 Task: Send an email with the signature Gianna Martinez with the subject Request for a mentee and the message Could you please provide a breakdown of the costs? from softage.2@softage.net to softage.8@softage.net with an attached image file Landscape_photo.jpg and move the email from Sent Items to the folder Wellness
Action: Mouse moved to (511, 383)
Screenshot: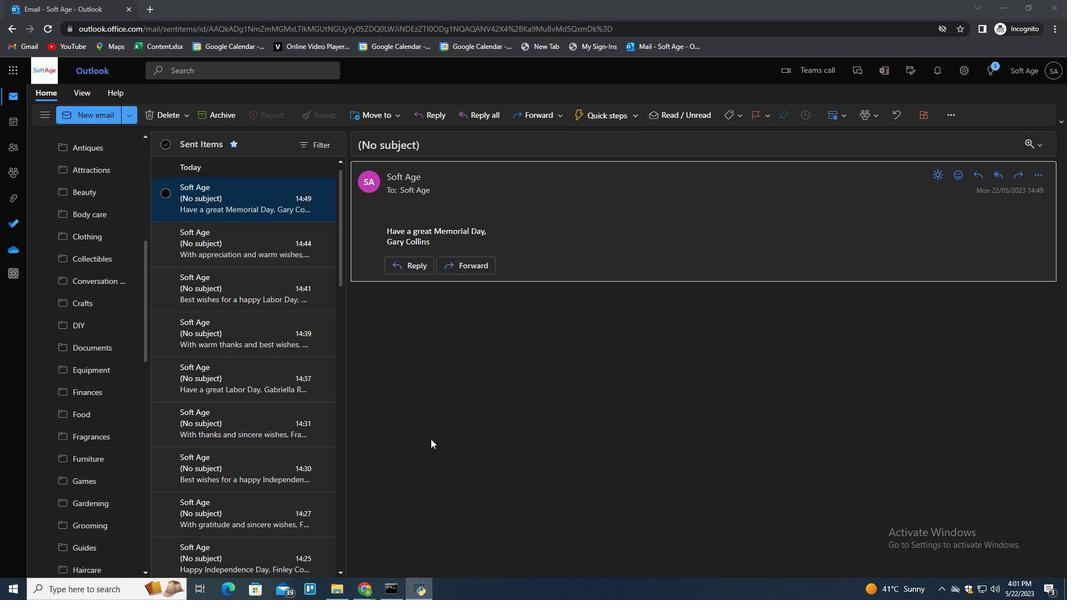 
Action: Mouse pressed left at (511, 383)
Screenshot: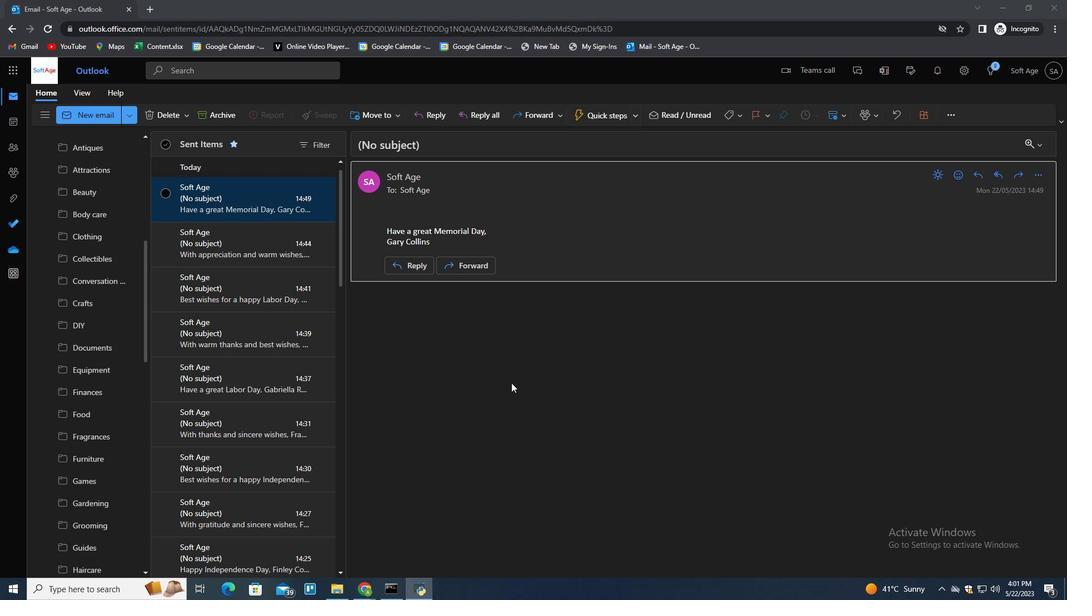 
Action: Key pressed n
Screenshot: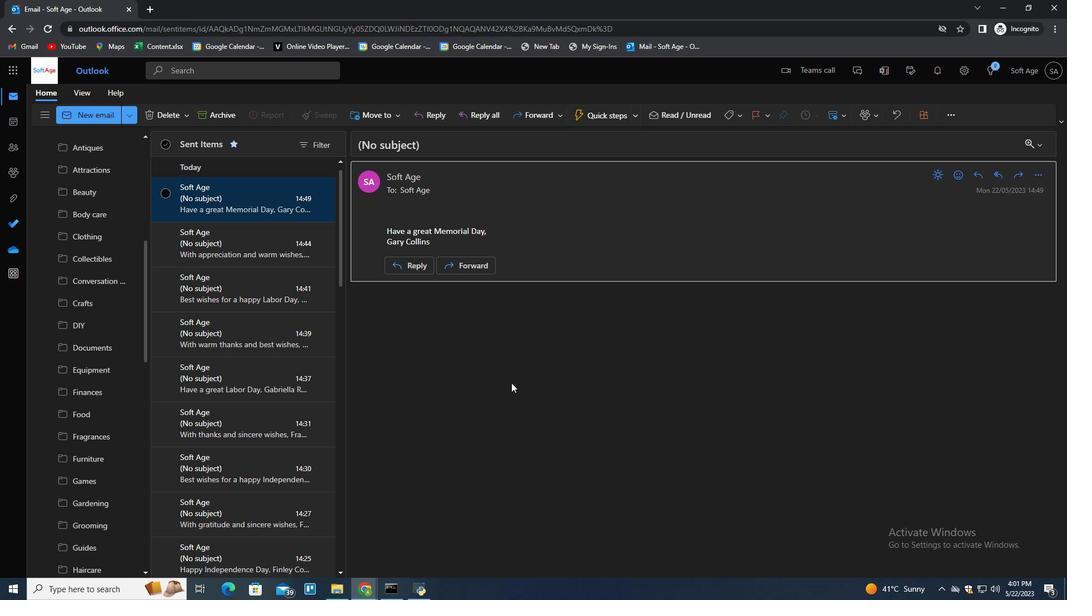 
Action: Mouse moved to (750, 113)
Screenshot: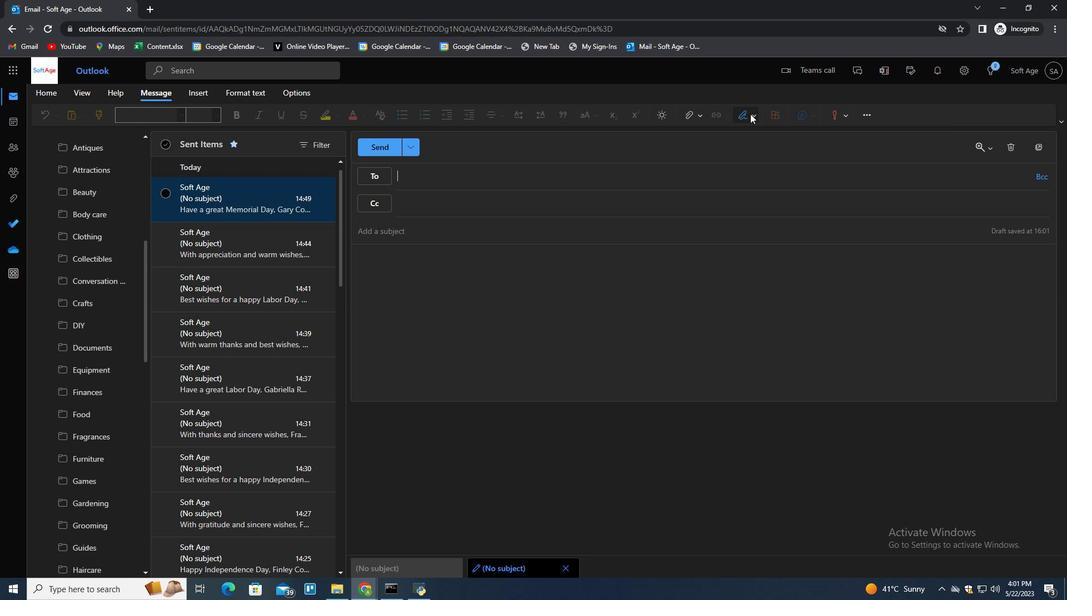 
Action: Mouse pressed left at (750, 113)
Screenshot: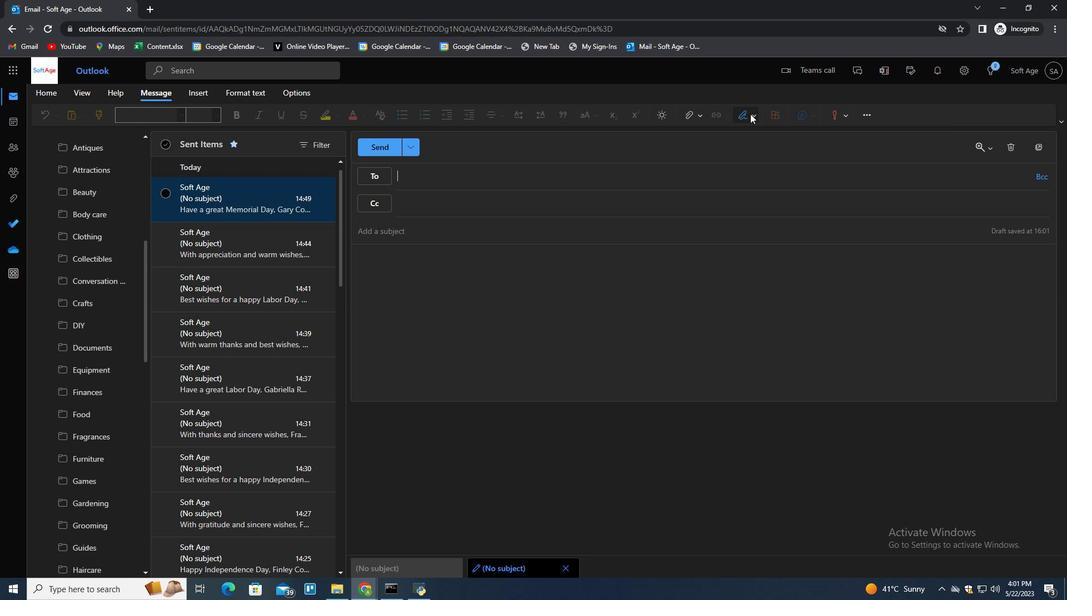 
Action: Mouse moved to (726, 160)
Screenshot: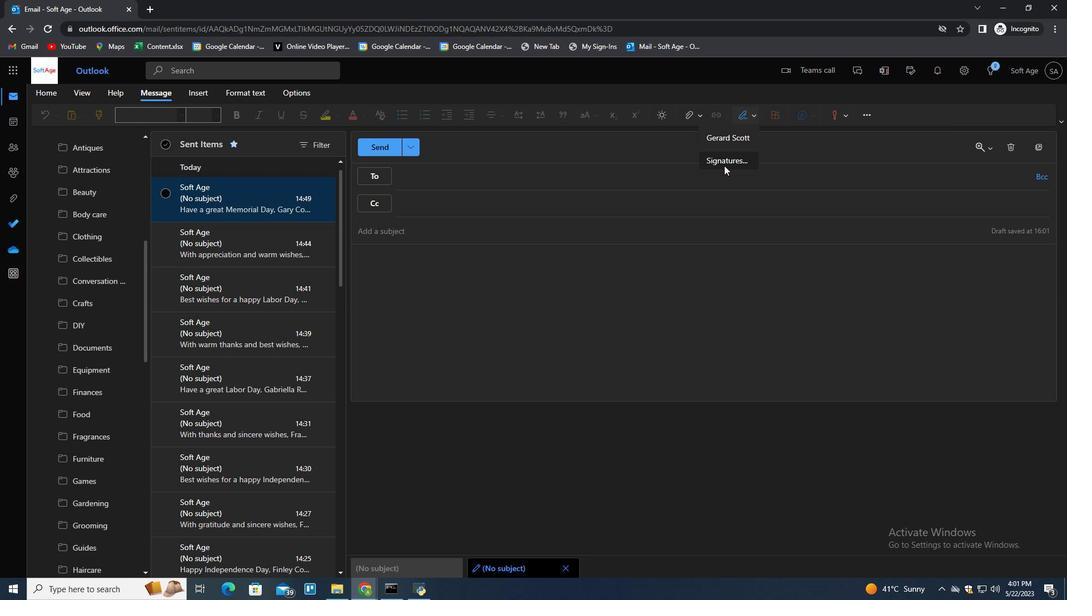 
Action: Mouse pressed left at (726, 160)
Screenshot: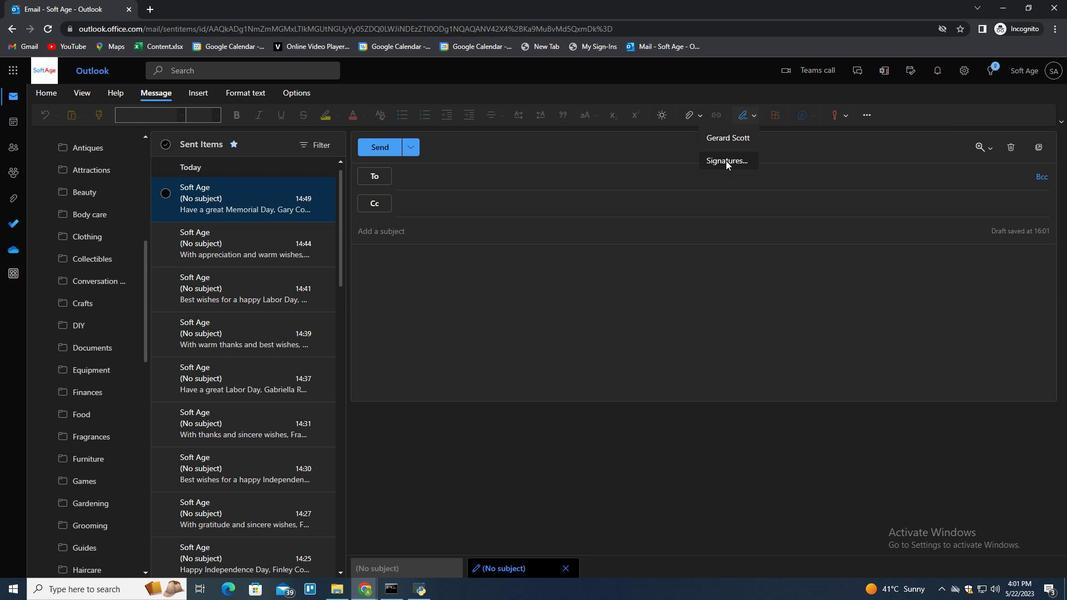 
Action: Mouse moved to (763, 202)
Screenshot: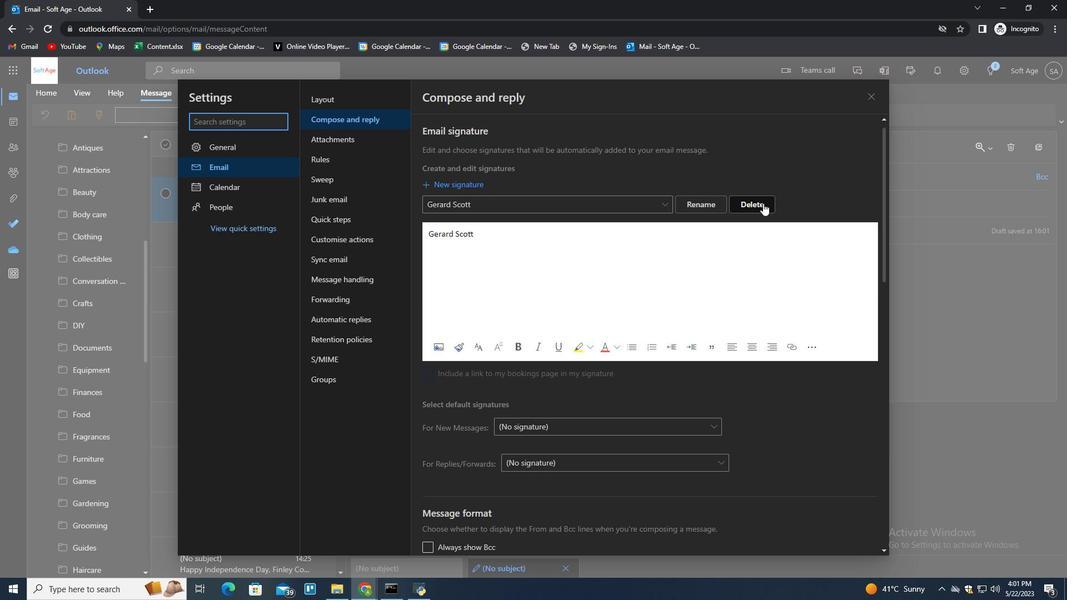 
Action: Mouse pressed left at (763, 202)
Screenshot: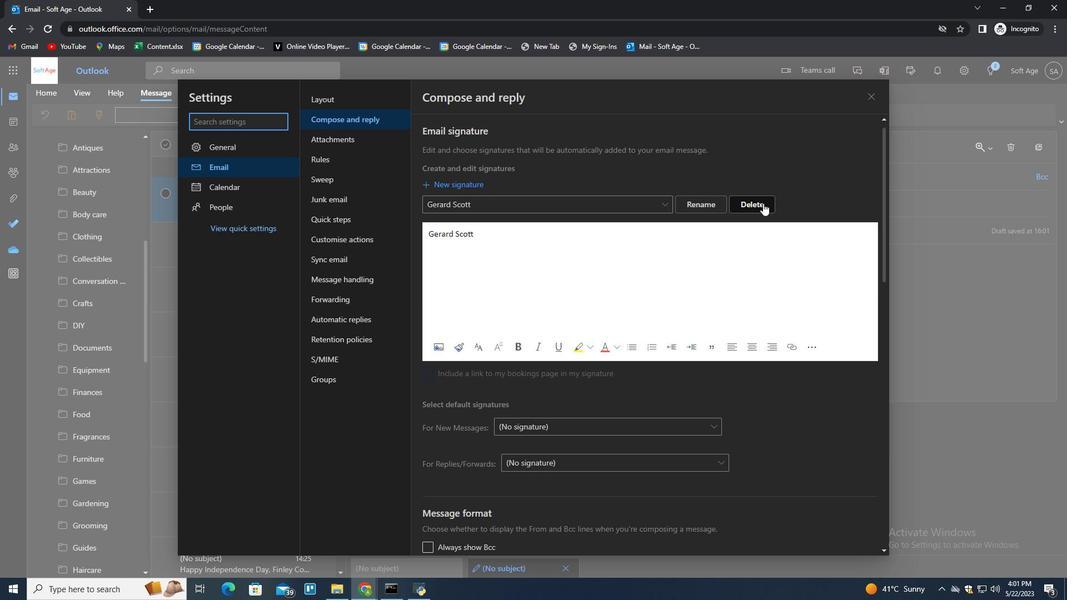 
Action: Mouse pressed left at (763, 202)
Screenshot: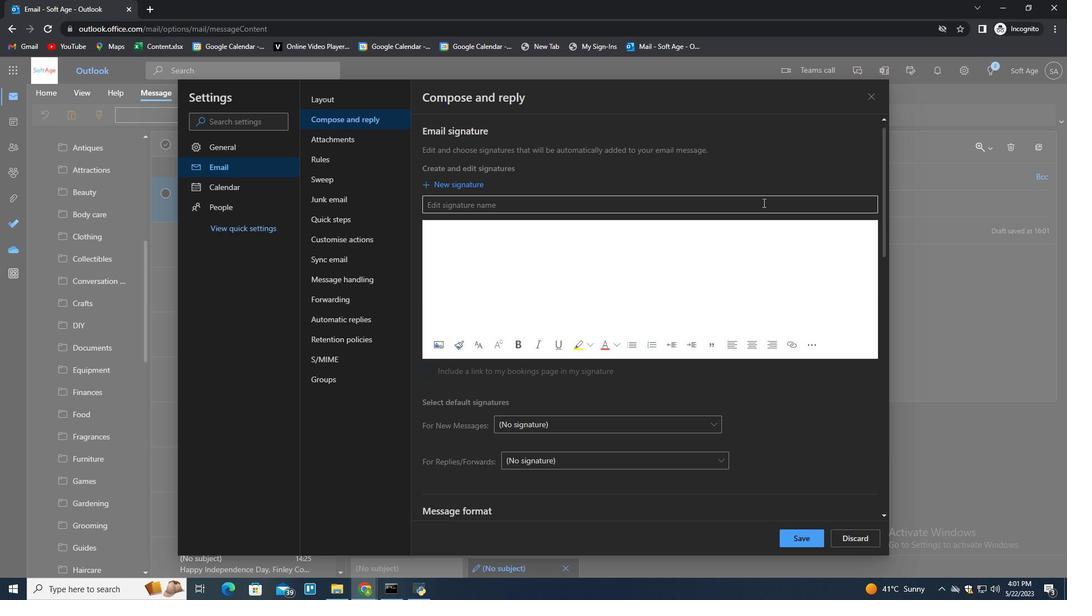 
Action: Key pressed <Key.shift>Gianna<Key.space><Key.shift>Martinez<Key.tab><Key.shift><Key.shift><Key.shift>Gianna<Key.space><Key.shift>Martinez
Screenshot: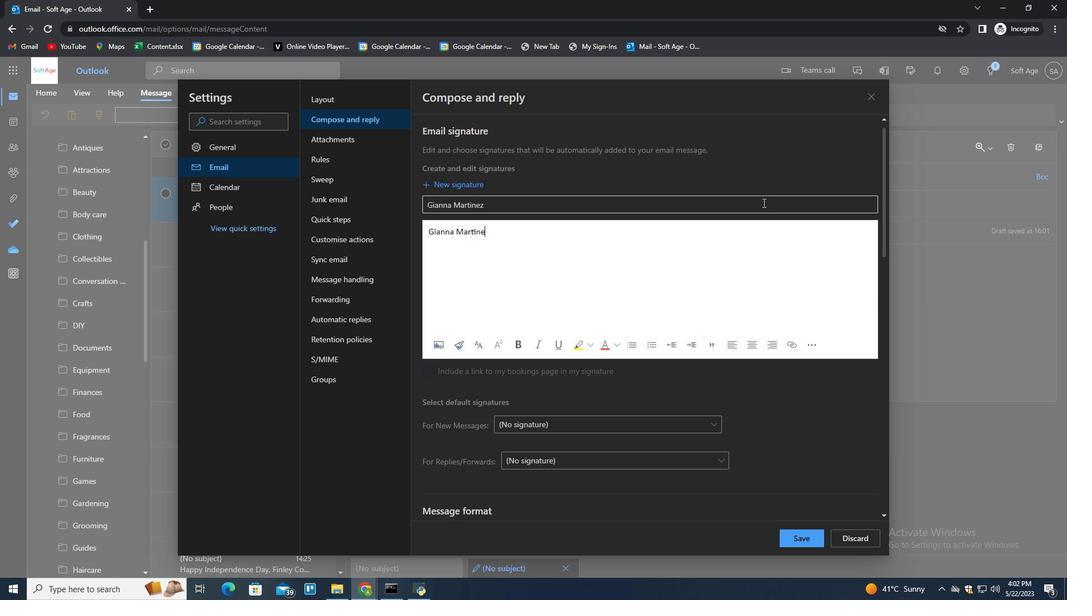 
Action: Mouse moved to (807, 536)
Screenshot: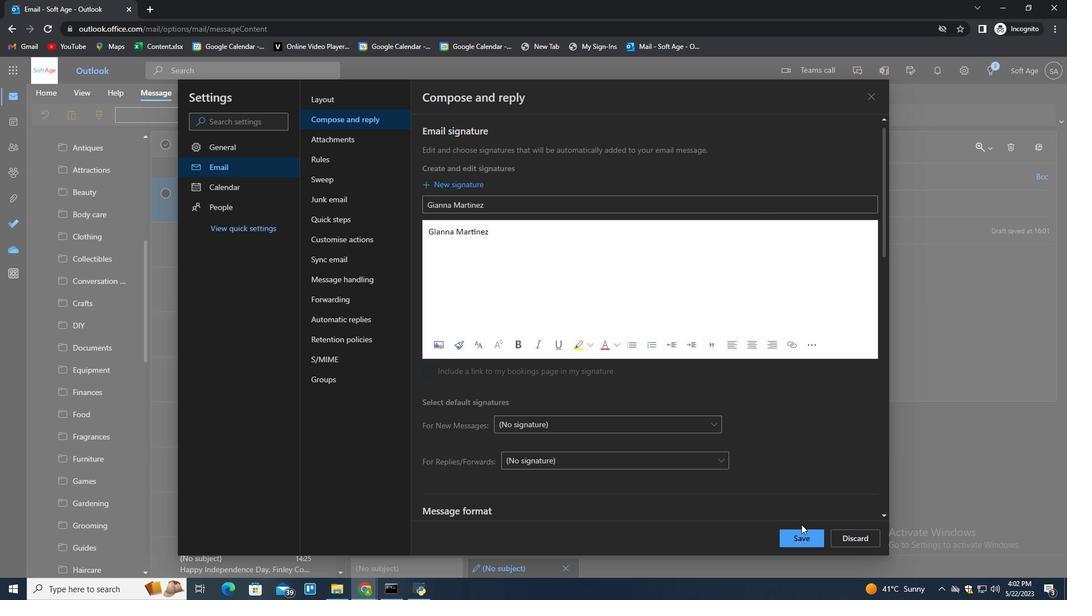 
Action: Mouse pressed left at (807, 536)
Screenshot: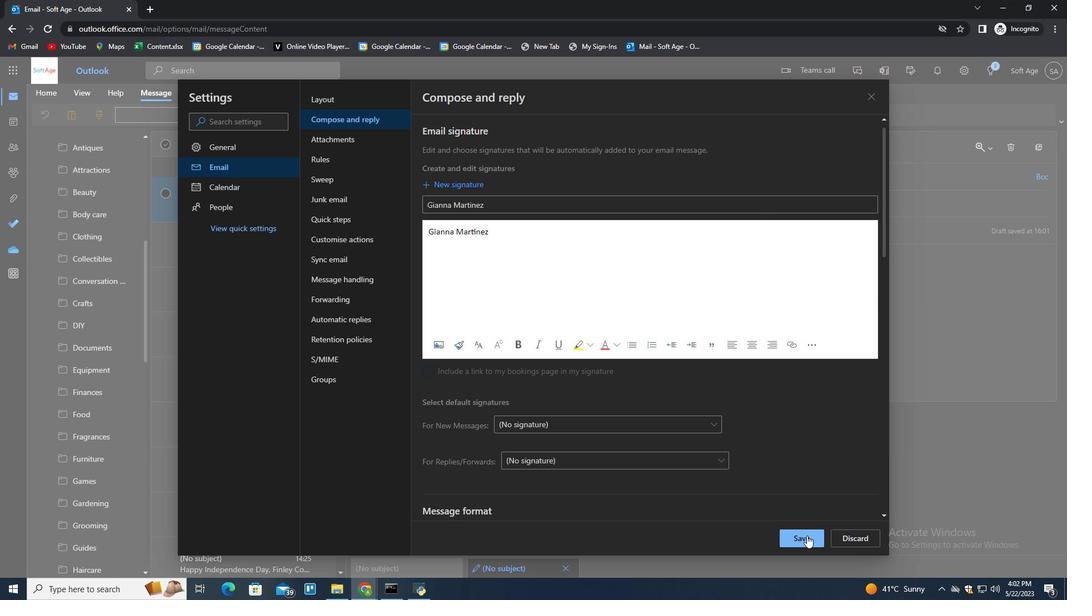
Action: Mouse moved to (995, 301)
Screenshot: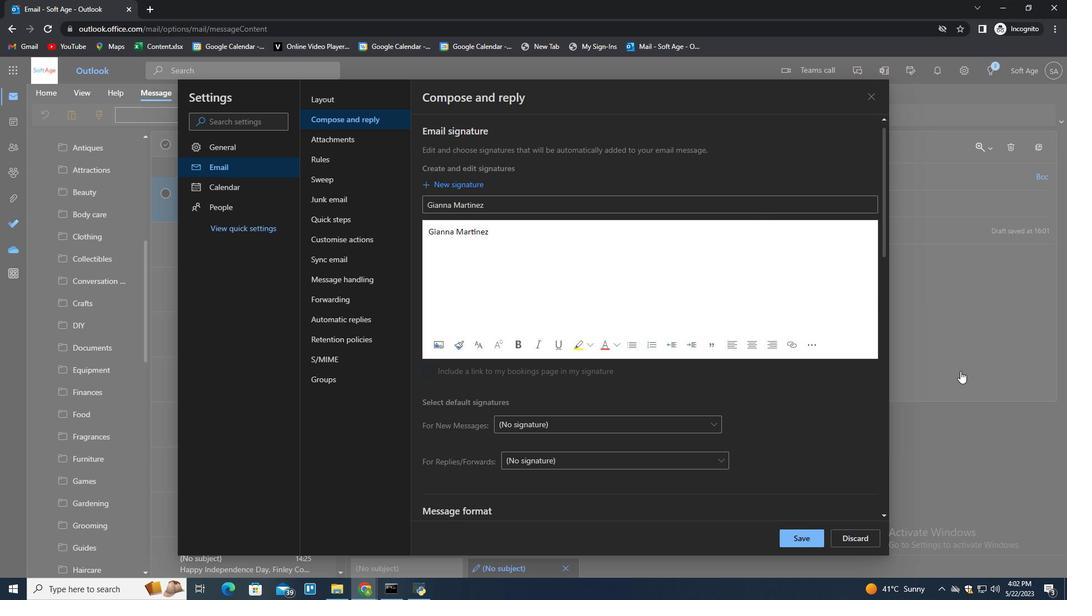 
Action: Mouse pressed left at (995, 301)
Screenshot: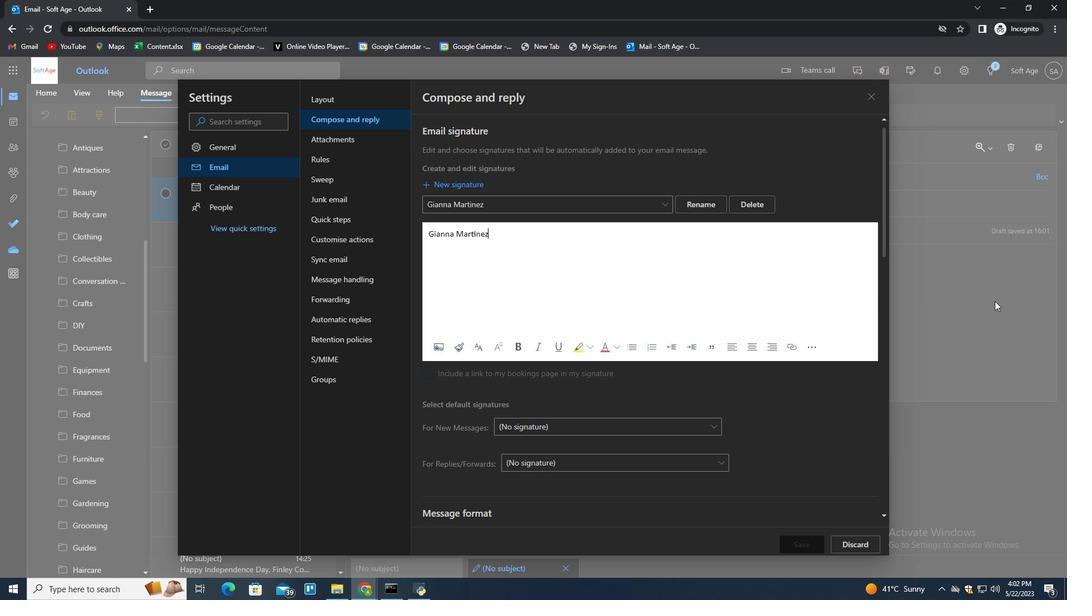 
Action: Mouse moved to (748, 119)
Screenshot: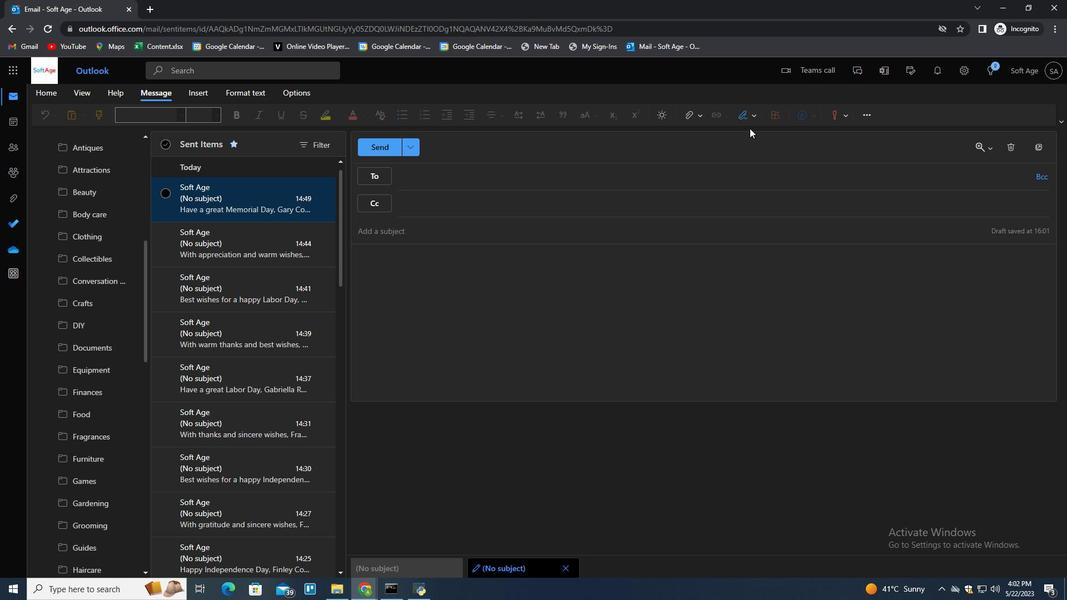 
Action: Mouse pressed left at (748, 119)
Screenshot: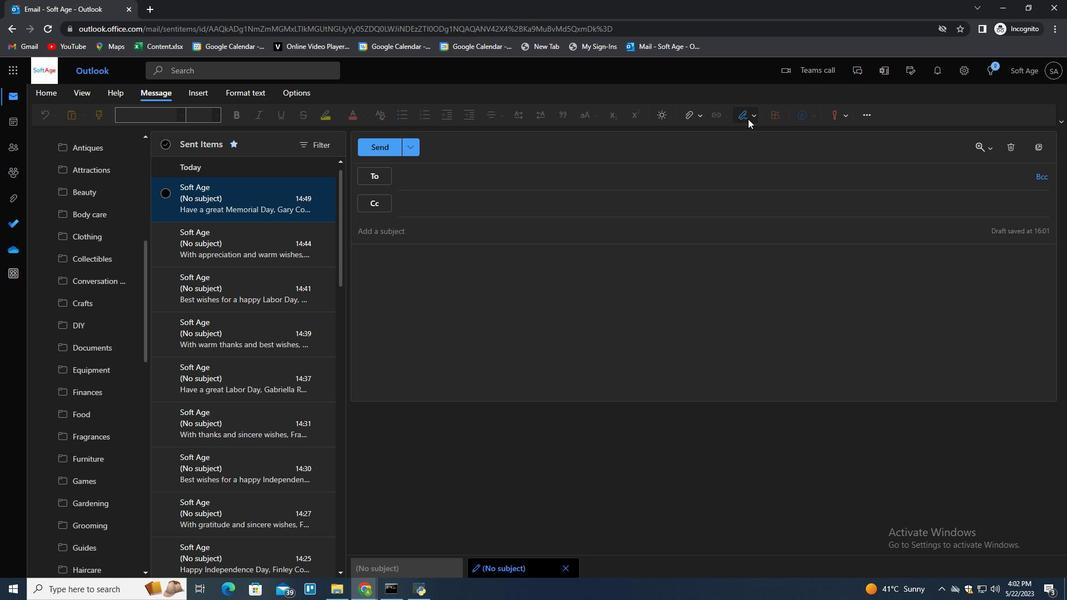 
Action: Mouse moved to (732, 137)
Screenshot: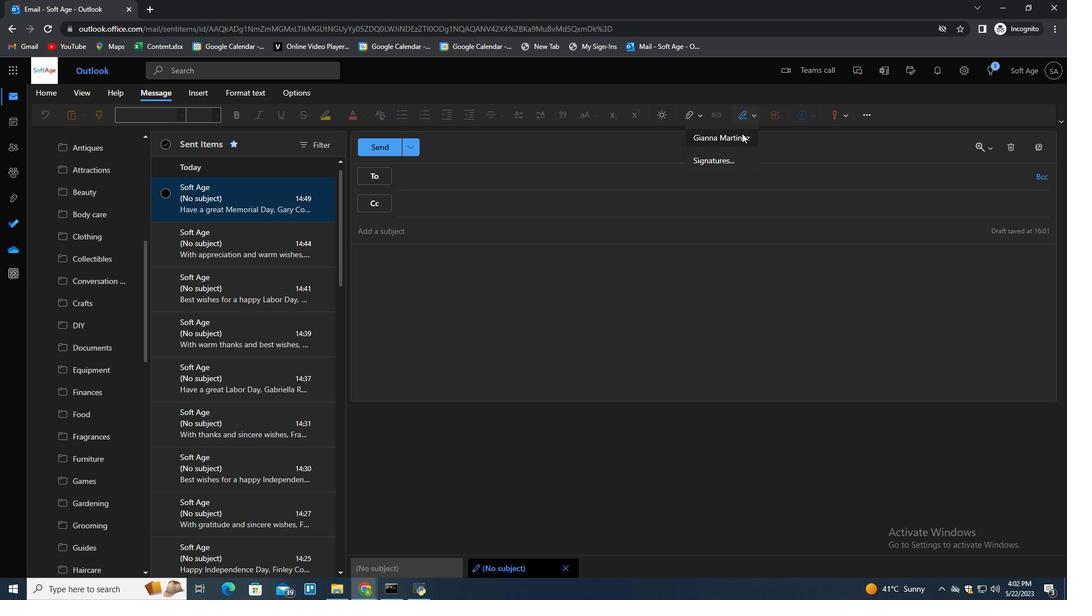 
Action: Mouse pressed left at (732, 137)
Screenshot: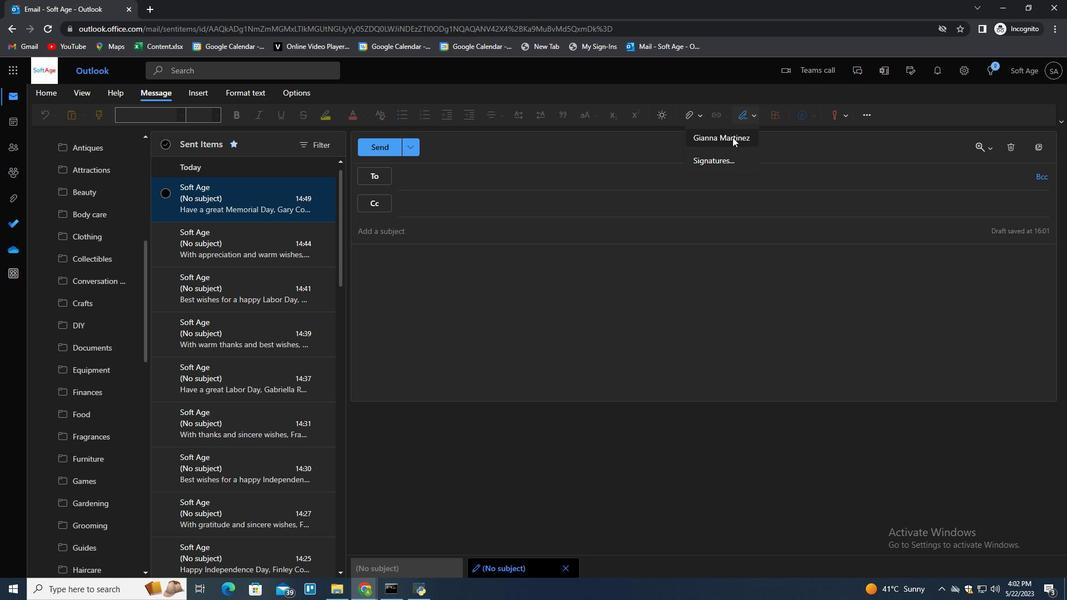 
Action: Mouse moved to (420, 226)
Screenshot: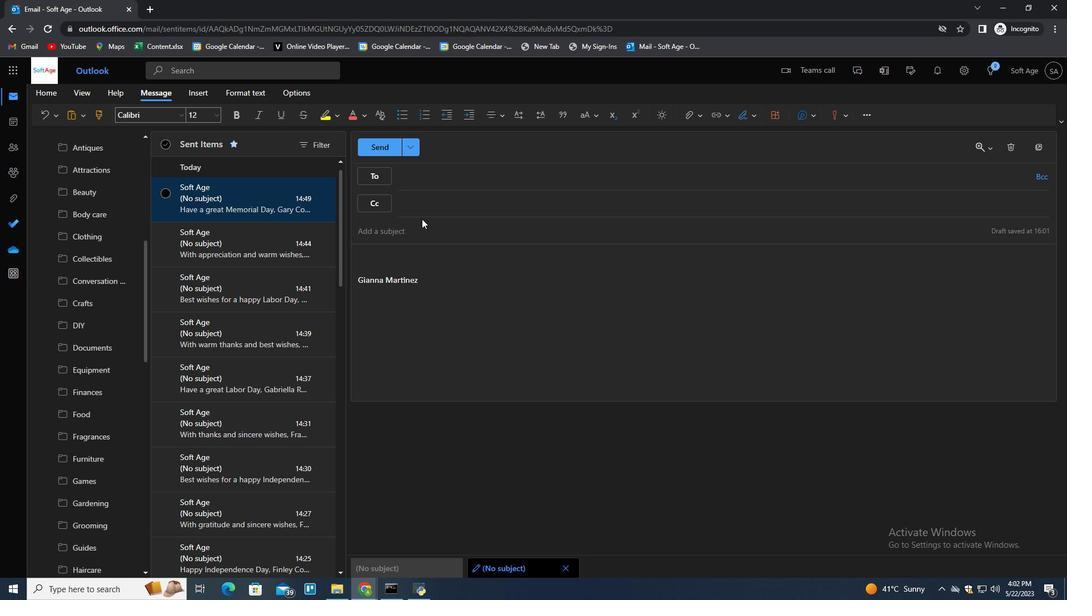 
Action: Mouse pressed left at (420, 226)
Screenshot: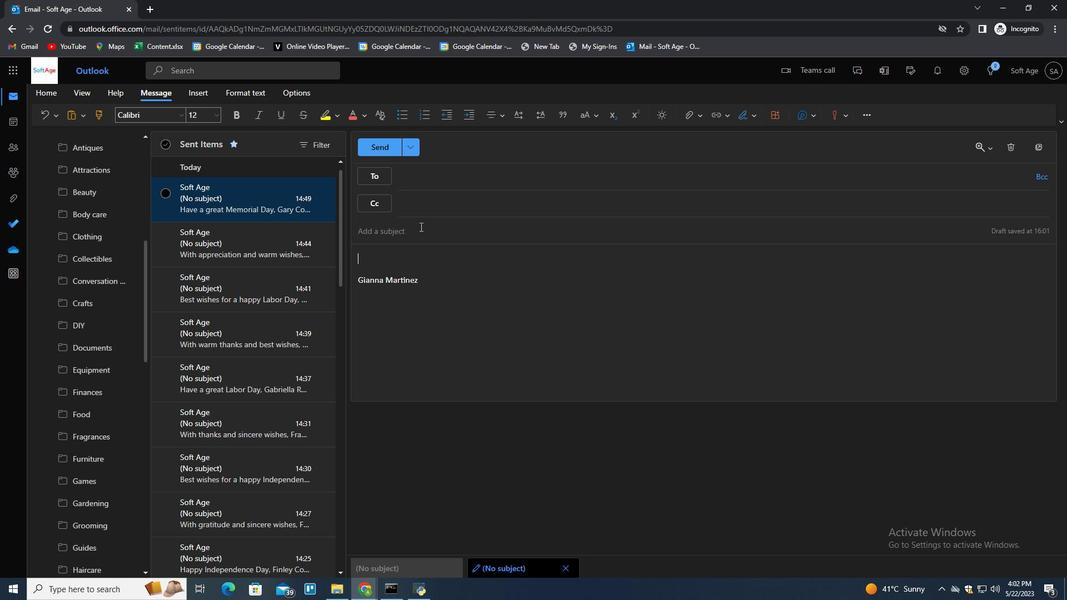 
Action: Key pressed <Key.shift>Request<Key.space>for<Key.space>a<Key.space>mentee<Key.space>and<Key.space>t<Key.backspace><Key.backspace><Key.backspace><Key.backspace><Key.backspace><Key.backspace><Key.tab><Key.shift>Could<Key.space>you<Key.space>please<Key.space>provid<Key.space>e<Key.backspace><Key.backspace>e<Key.space>abr<Key.backspace><Key.backspace><Key.space>breakdown<Key.space>of<Key.space>the<Key.space>costs<Key.shift>><Key.backspace><Key.shift>?
Screenshot: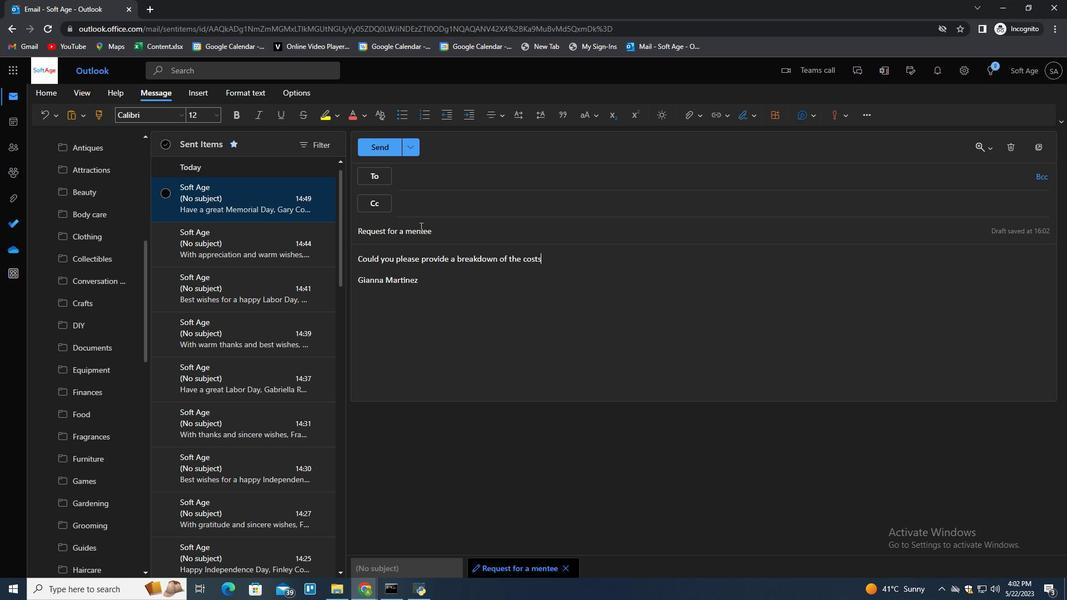 
Action: Mouse moved to (413, 179)
Screenshot: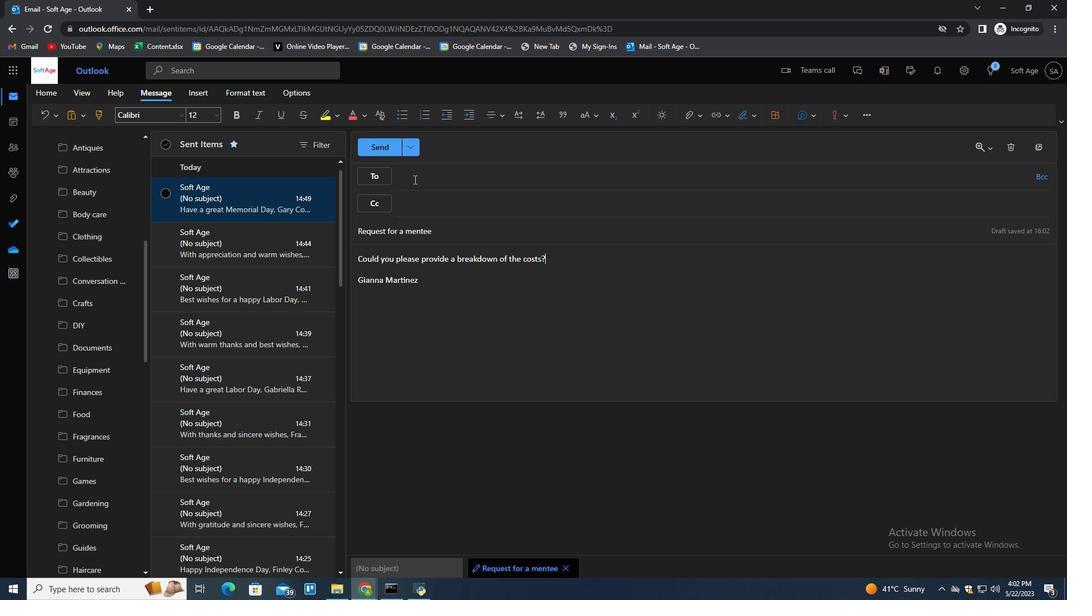 
Action: Mouse pressed left at (413, 179)
Screenshot: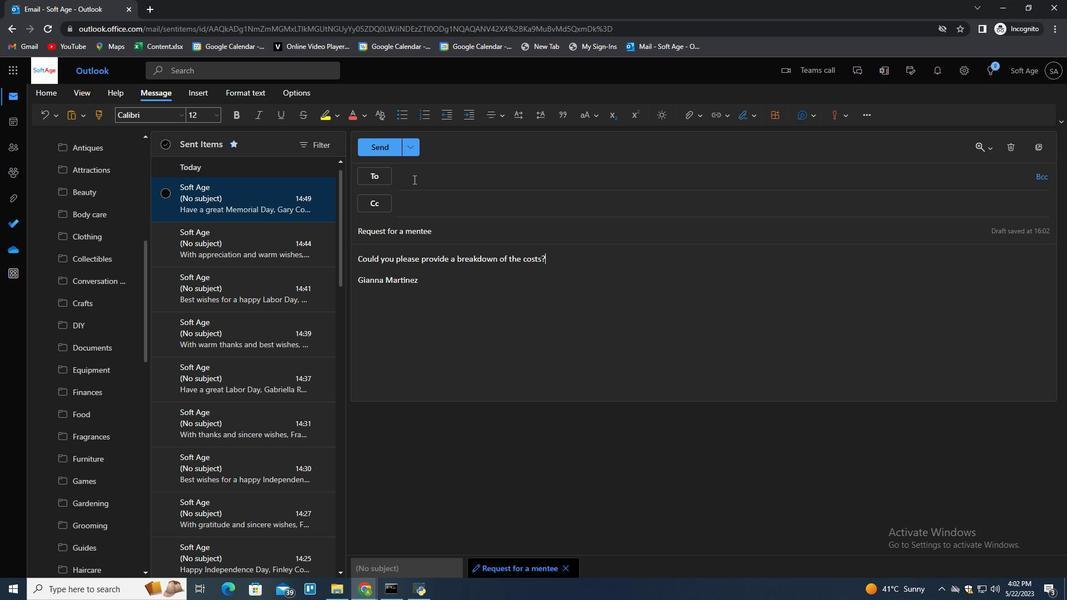 
Action: Key pressed softage.8<Key.shift>@softage.net<Key.enter>
Screenshot: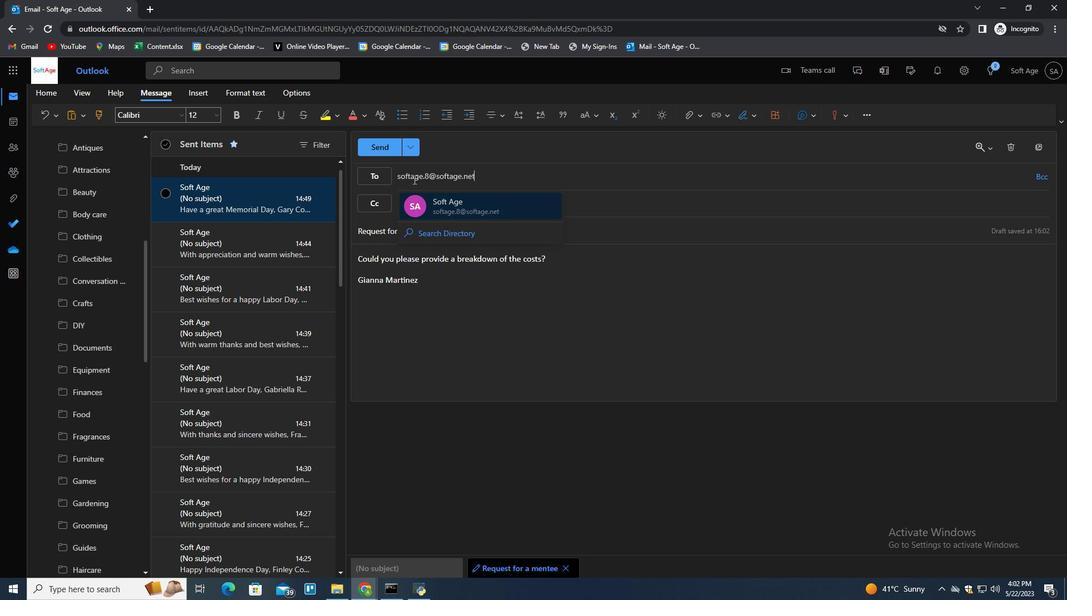 
Action: Mouse moved to (702, 111)
Screenshot: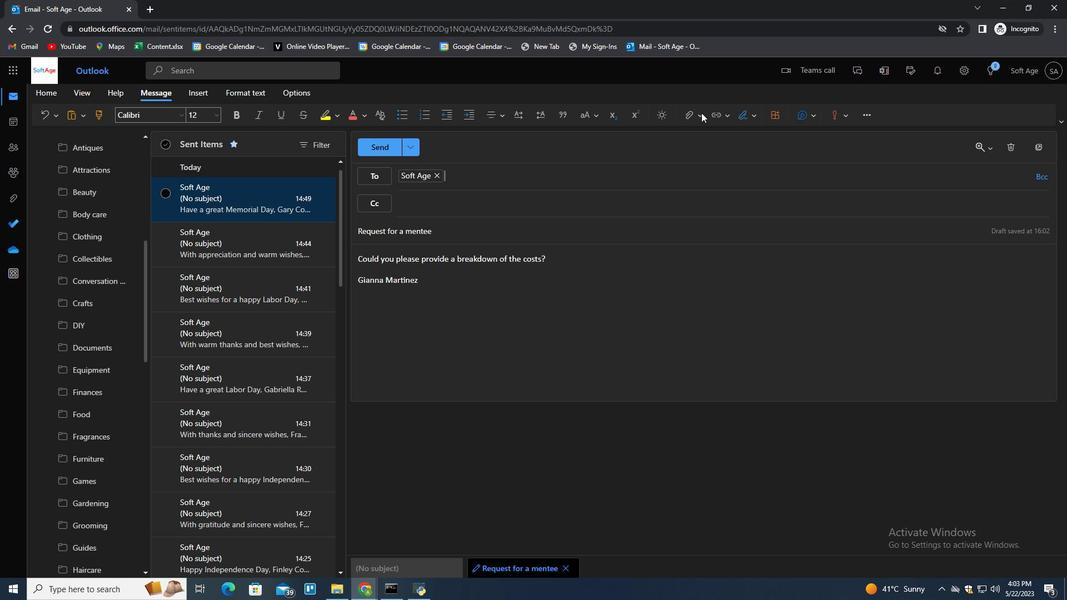 
Action: Mouse pressed left at (702, 111)
Screenshot: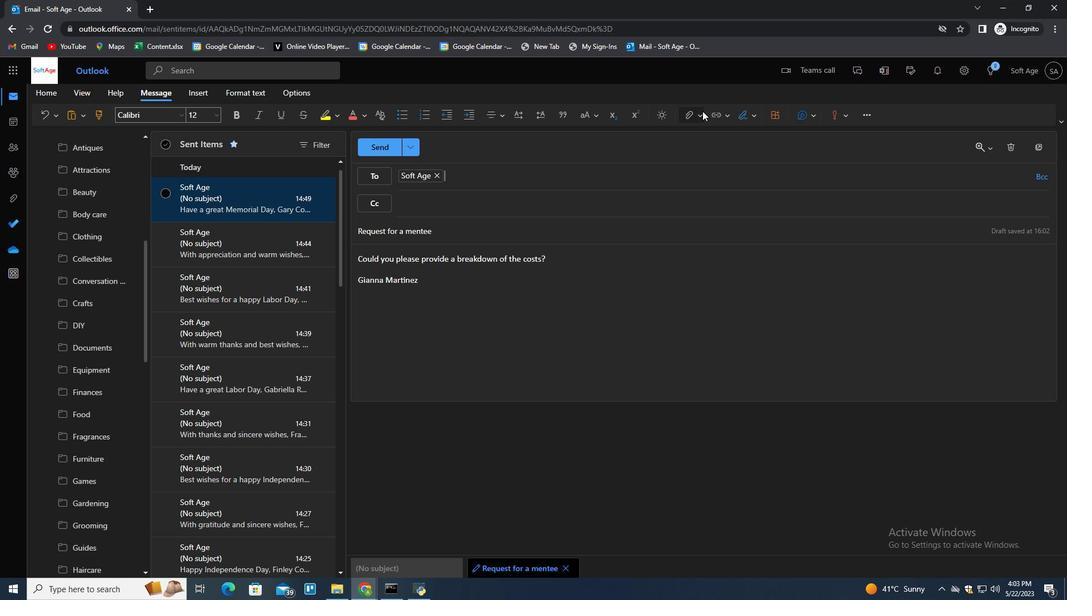 
Action: Mouse moved to (628, 142)
Screenshot: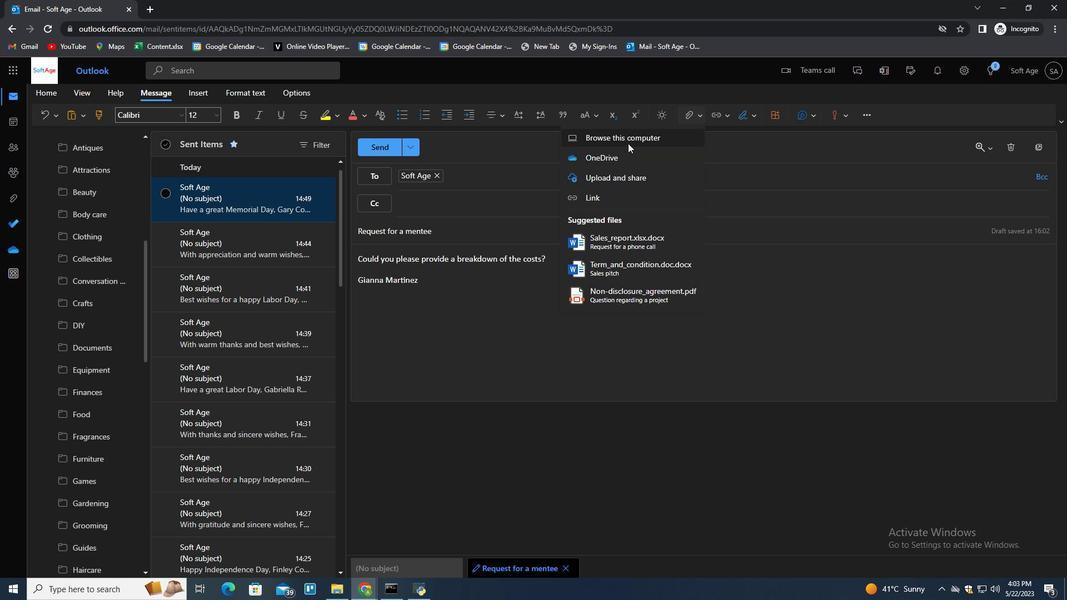 
Action: Mouse pressed left at (628, 142)
Screenshot: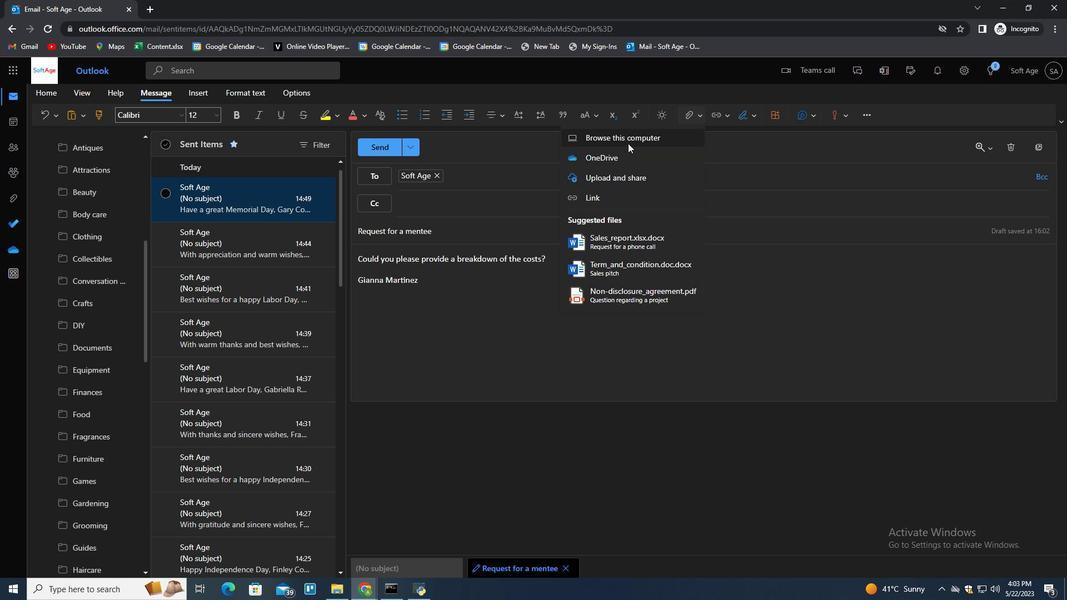 
Action: Mouse moved to (237, 184)
Screenshot: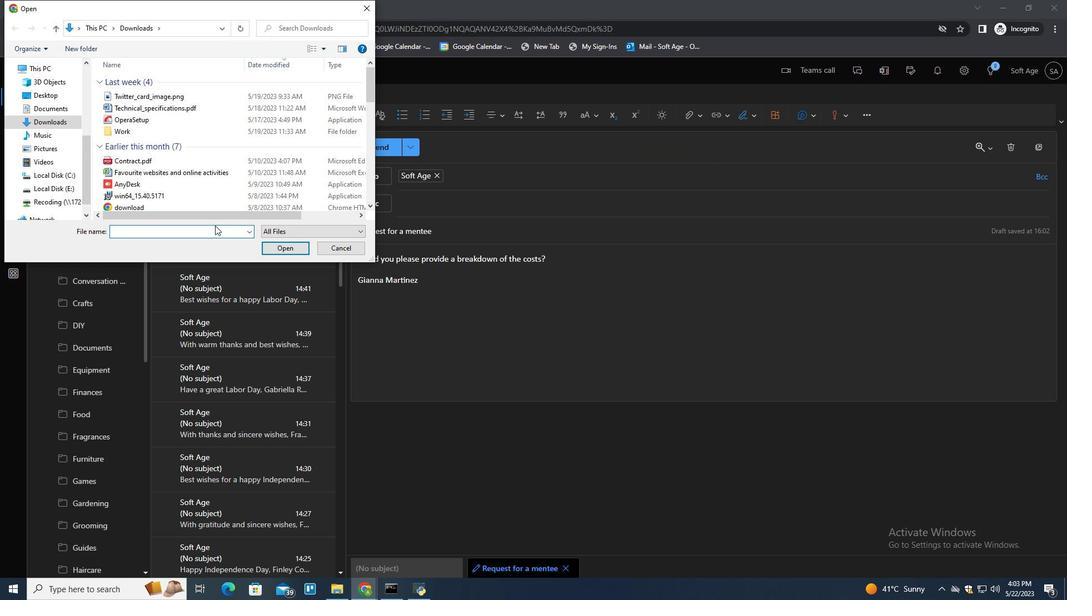 
Action: Mouse scrolled (237, 183) with delta (0, 0)
Screenshot: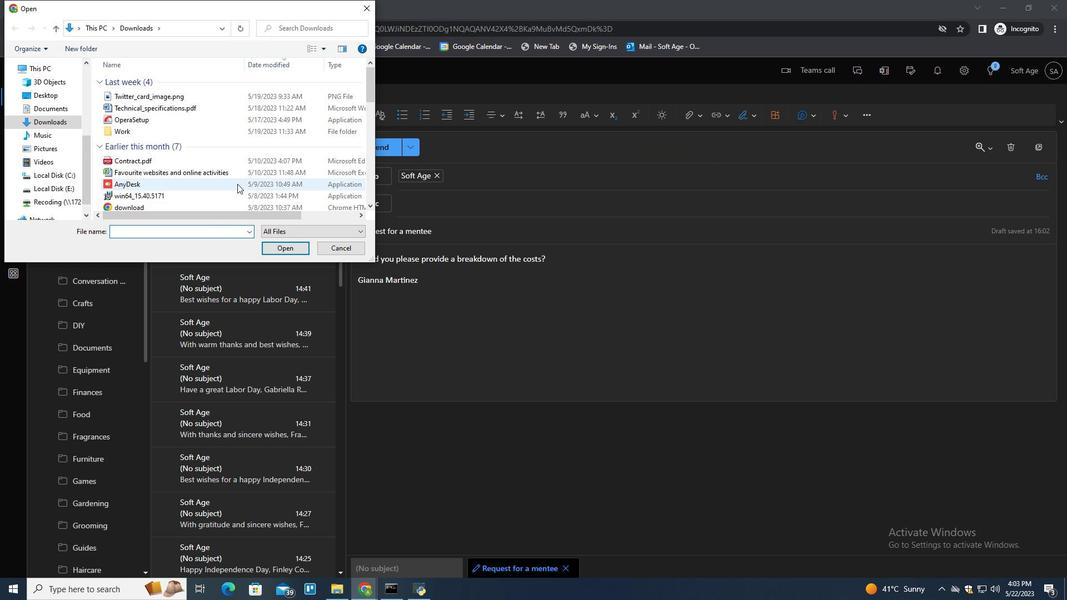 
Action: Mouse scrolled (237, 183) with delta (0, 0)
Screenshot: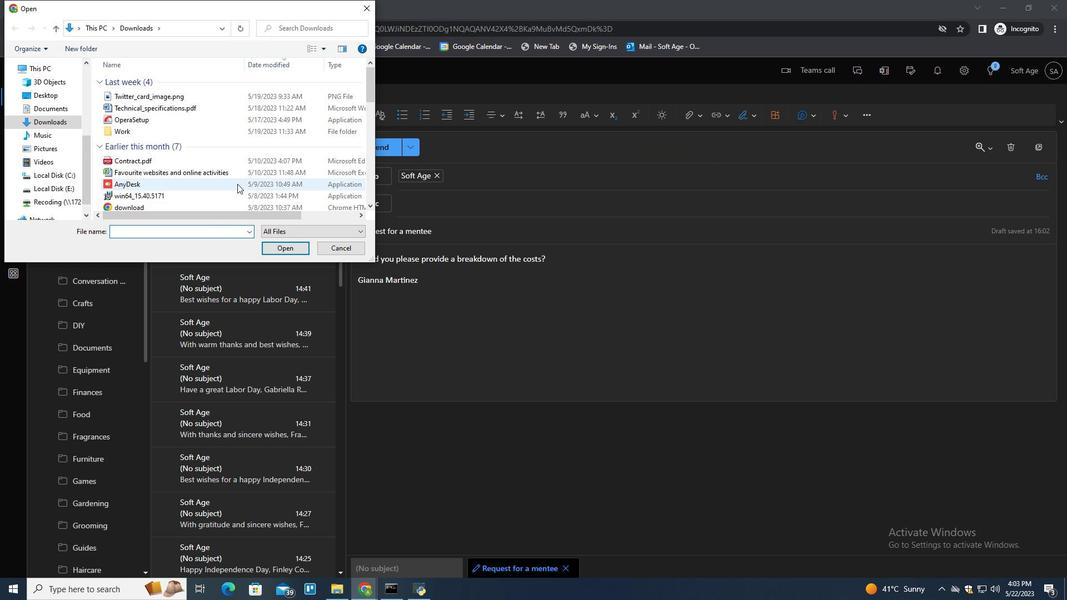 
Action: Mouse scrolled (237, 183) with delta (0, 0)
Screenshot: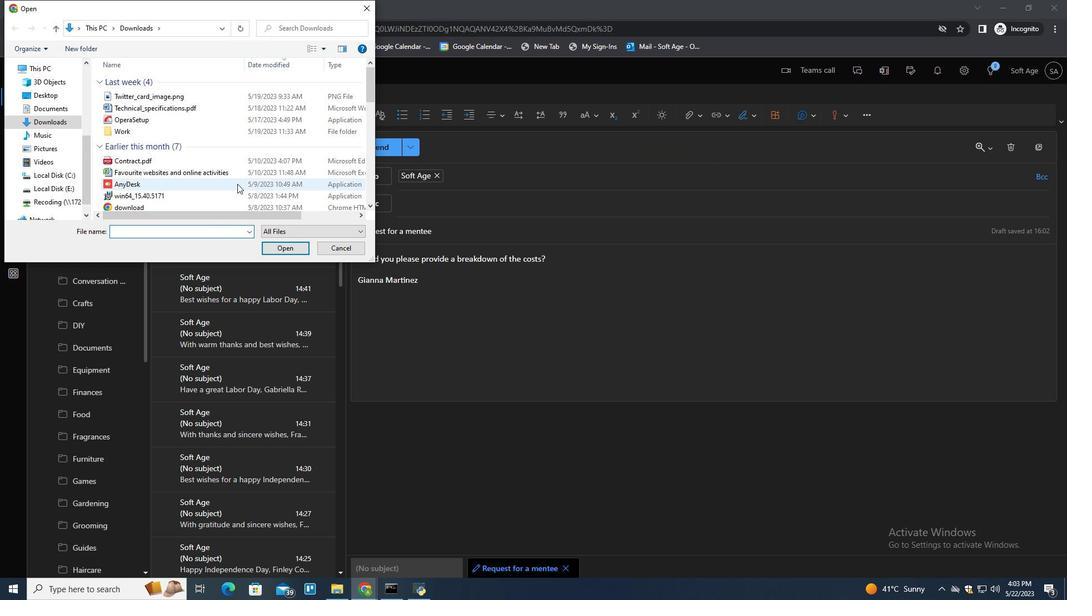 
Action: Mouse scrolled (237, 183) with delta (0, 0)
Screenshot: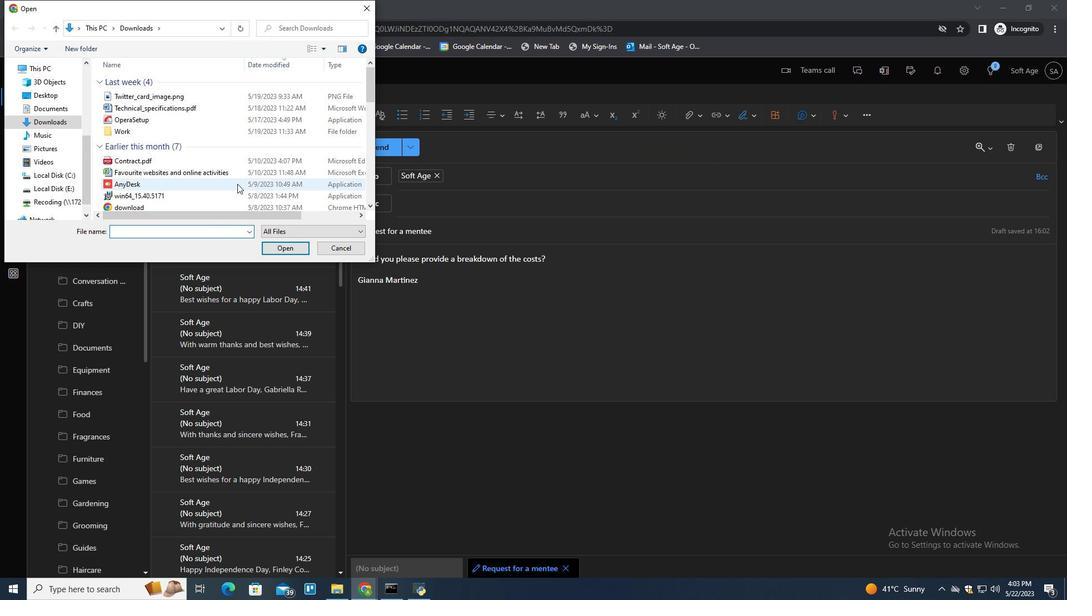 
Action: Mouse scrolled (237, 183) with delta (0, 0)
Screenshot: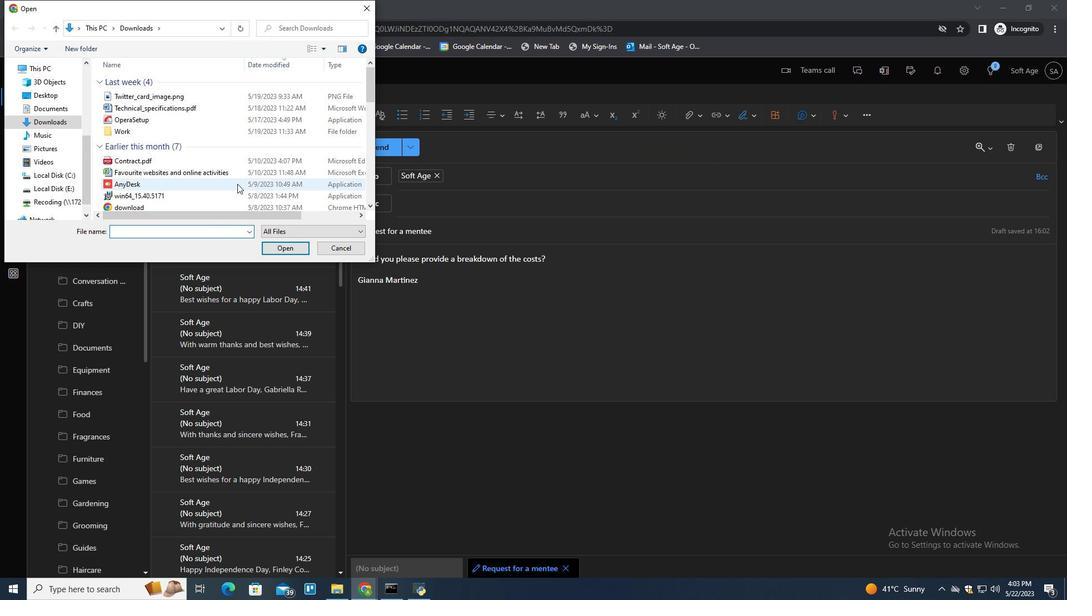 
Action: Mouse scrolled (237, 183) with delta (0, 0)
Screenshot: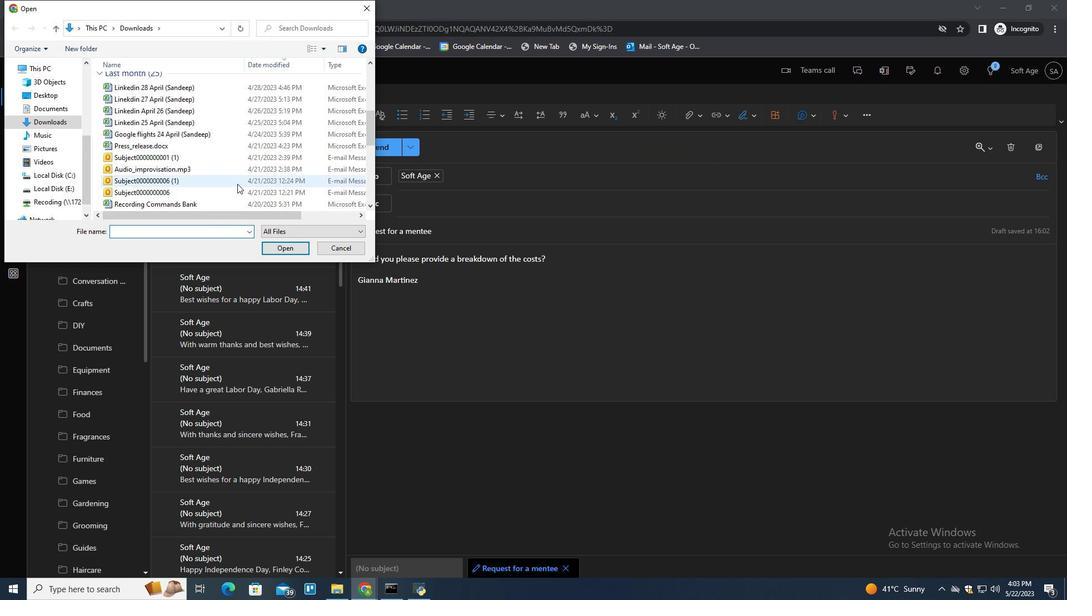 
Action: Mouse scrolled (237, 183) with delta (0, 0)
Screenshot: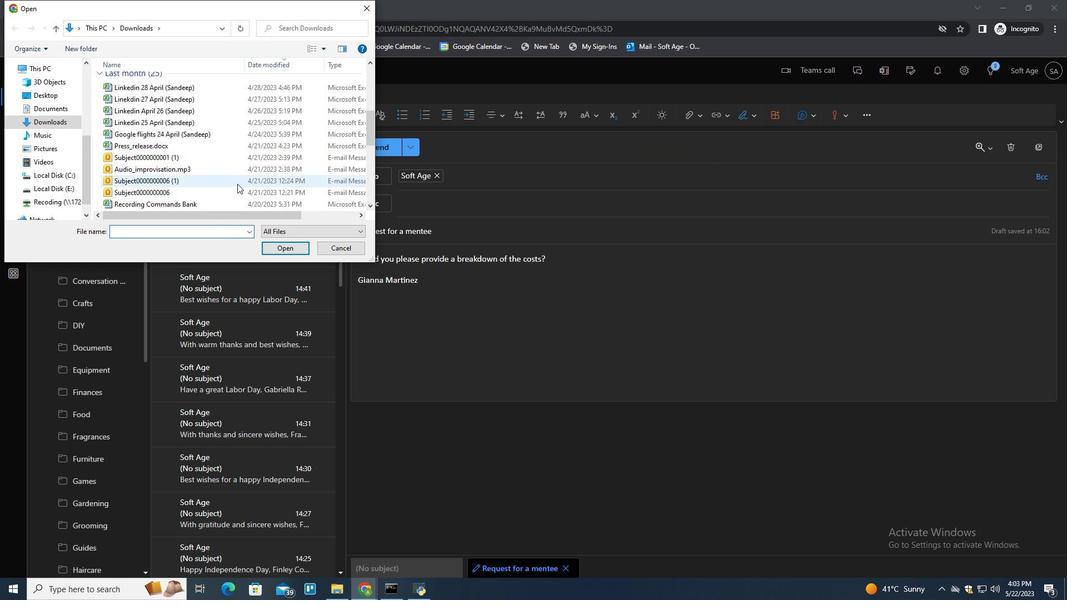 
Action: Mouse scrolled (237, 183) with delta (0, 0)
Screenshot: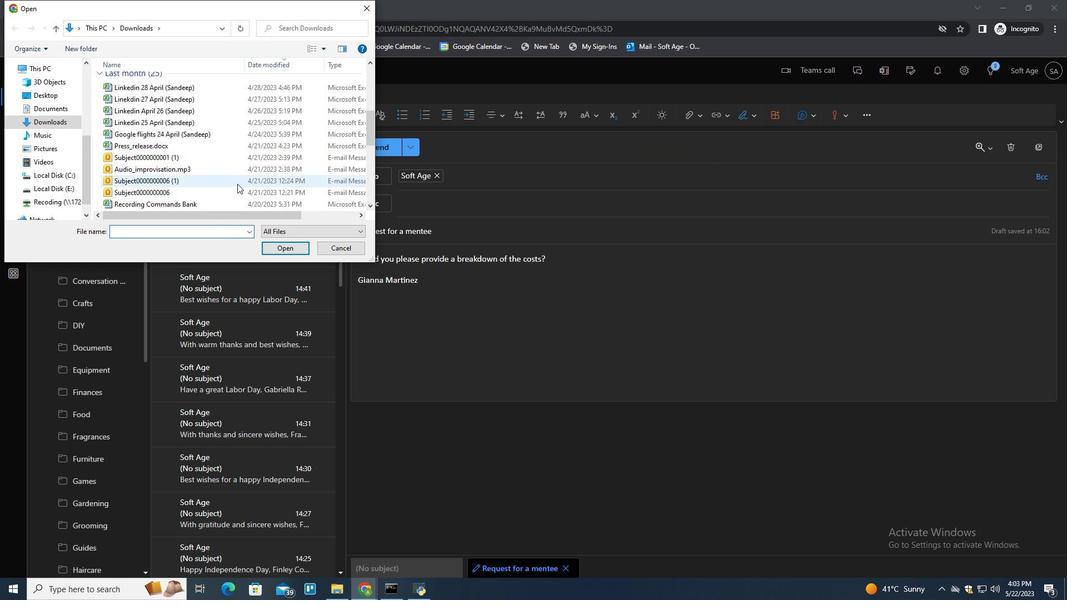
Action: Mouse scrolled (237, 183) with delta (0, 0)
Screenshot: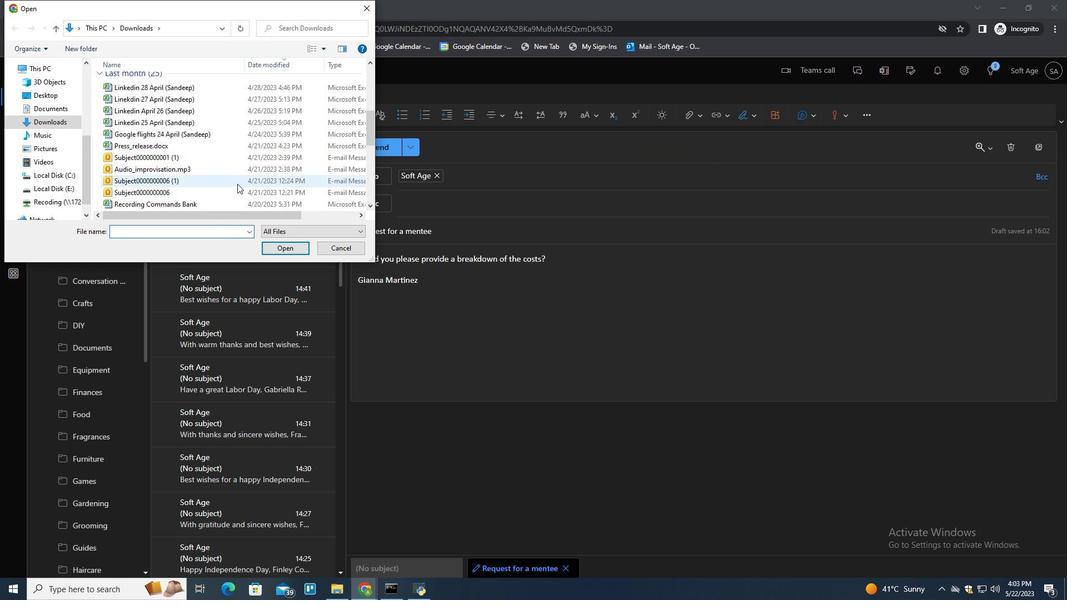 
Action: Mouse scrolled (237, 183) with delta (0, 0)
Screenshot: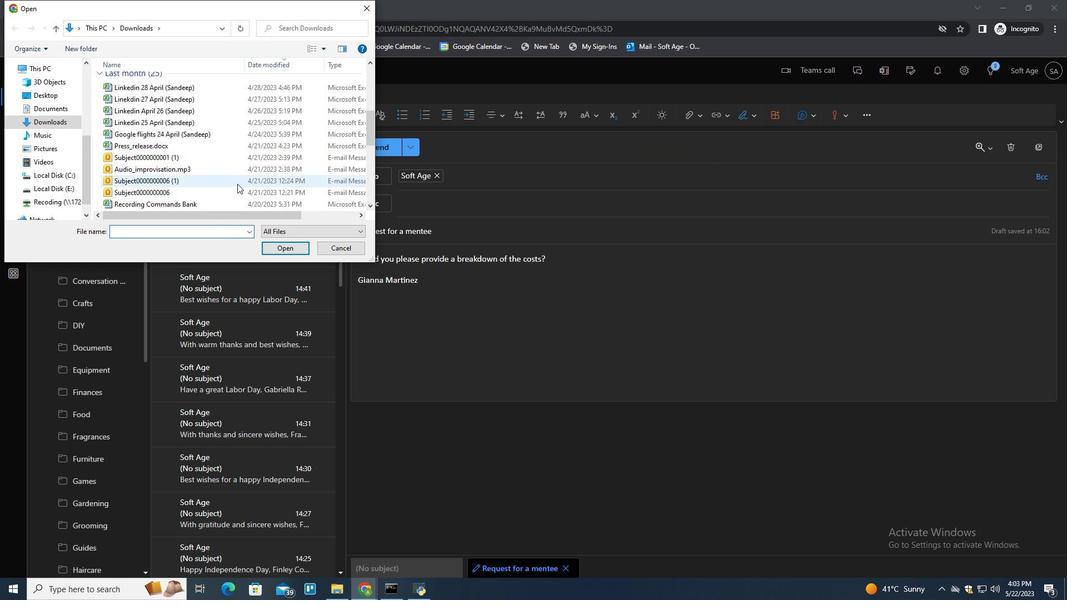 
Action: Mouse scrolled (237, 183) with delta (0, 0)
Screenshot: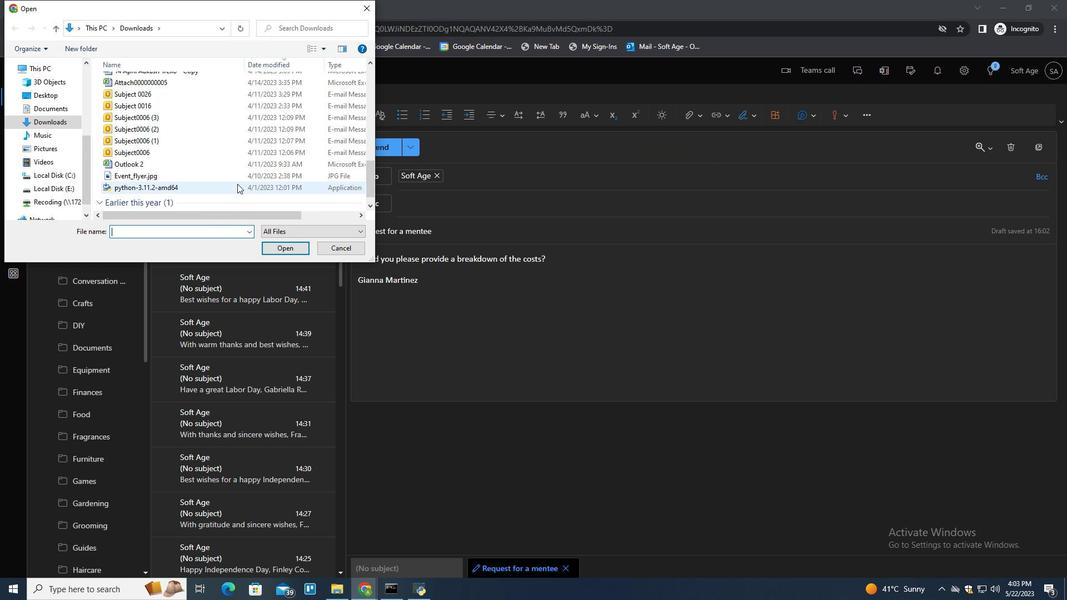 
Action: Mouse scrolled (237, 183) with delta (0, 0)
Screenshot: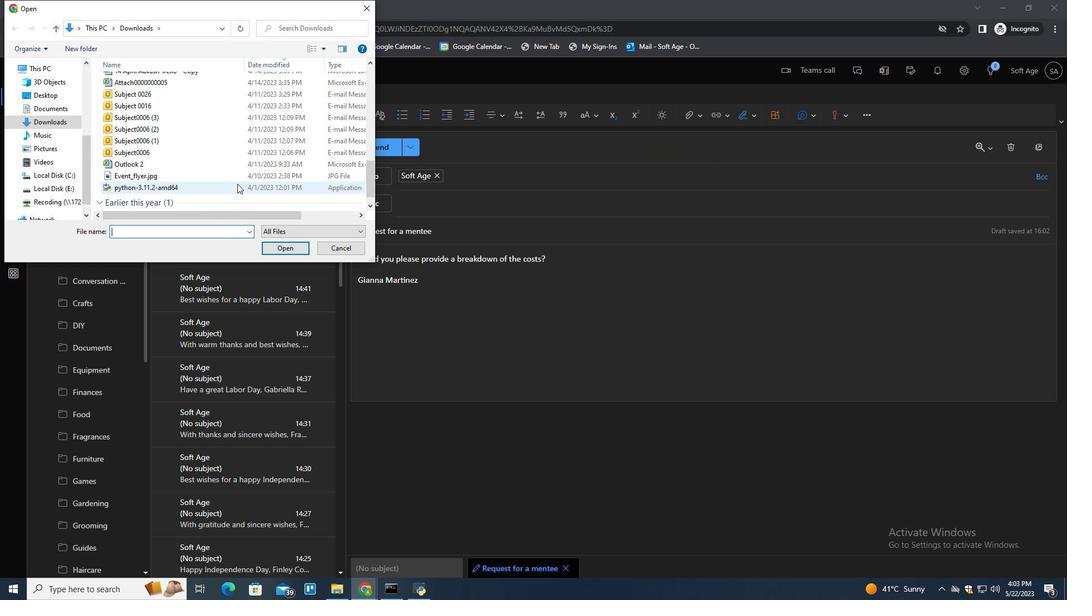 
Action: Mouse scrolled (237, 183) with delta (0, 0)
Screenshot: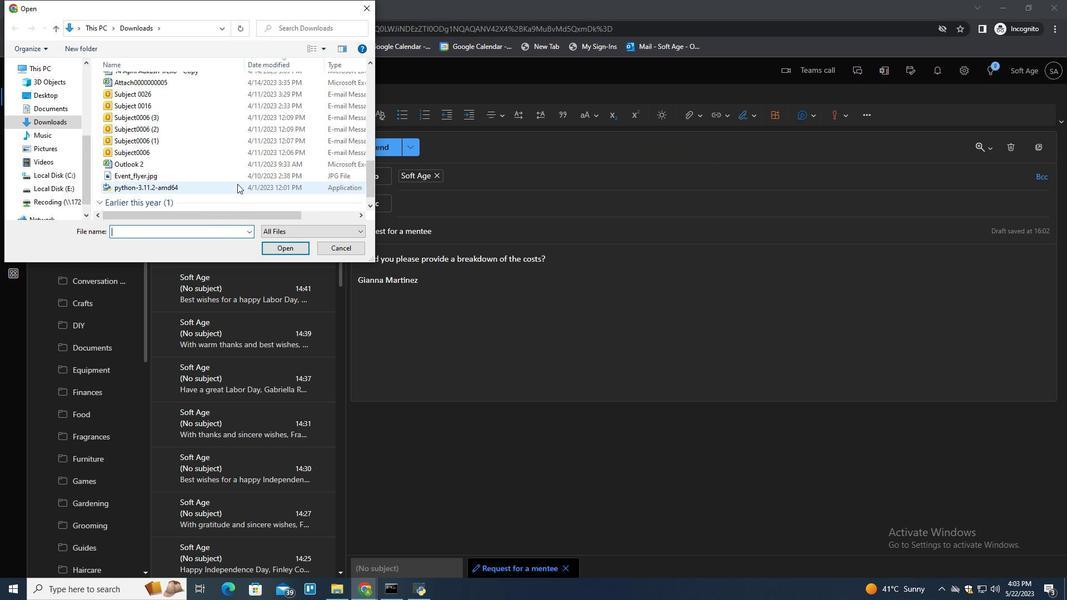 
Action: Mouse scrolled (237, 183) with delta (0, 0)
Screenshot: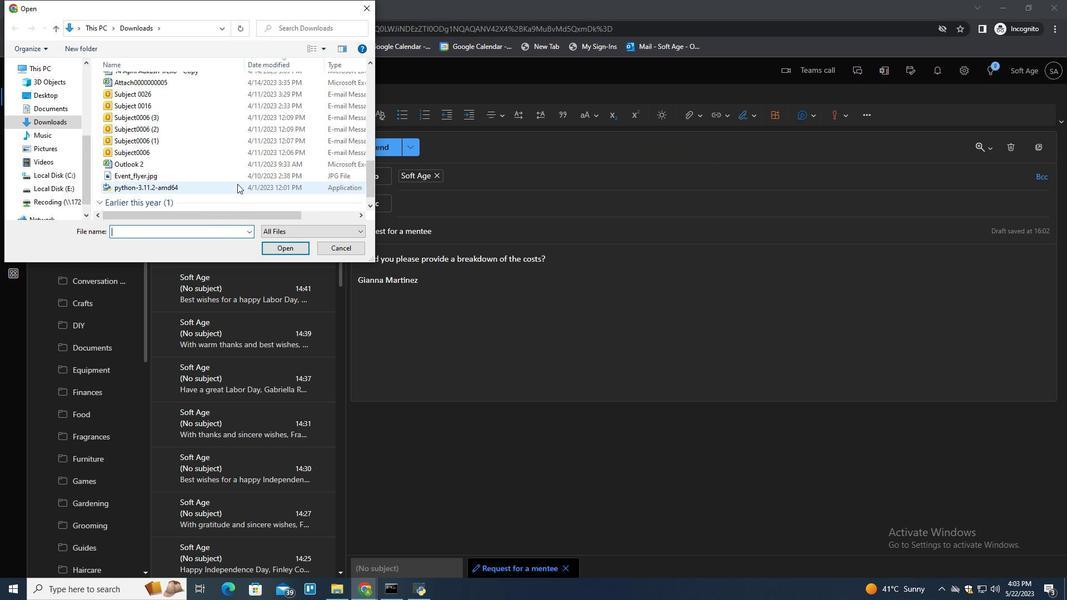
Action: Mouse scrolled (237, 183) with delta (0, 0)
Screenshot: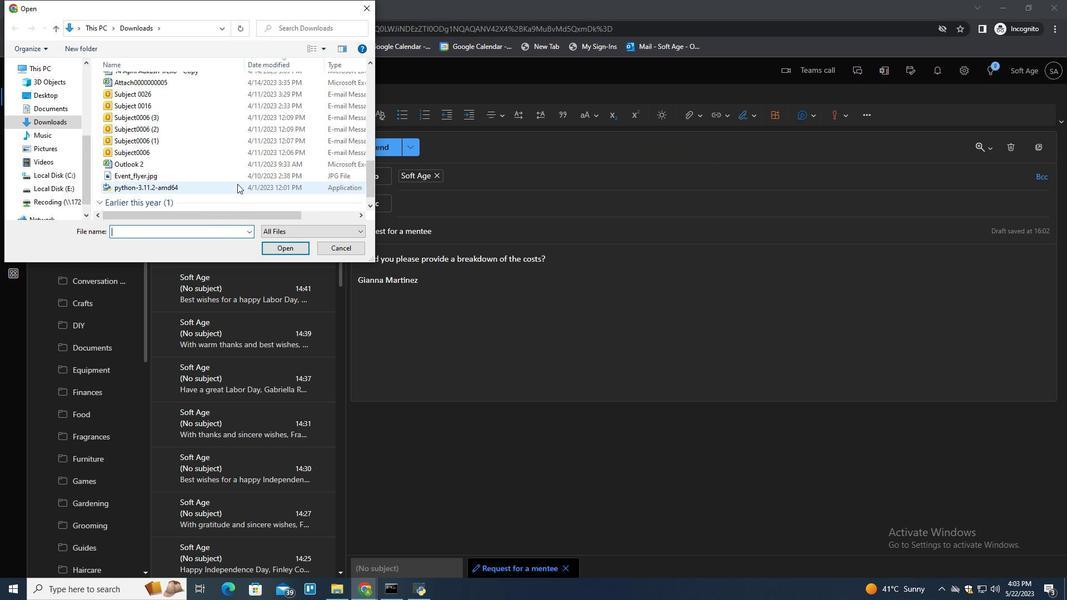 
Action: Mouse scrolled (237, 183) with delta (0, 0)
Screenshot: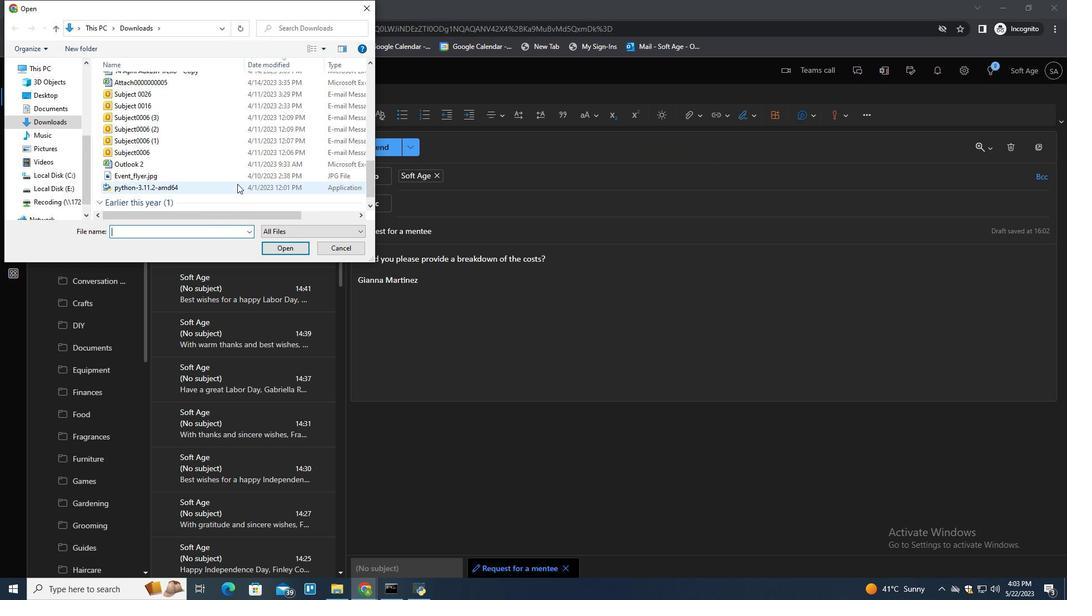 
Action: Mouse moved to (202, 162)
Screenshot: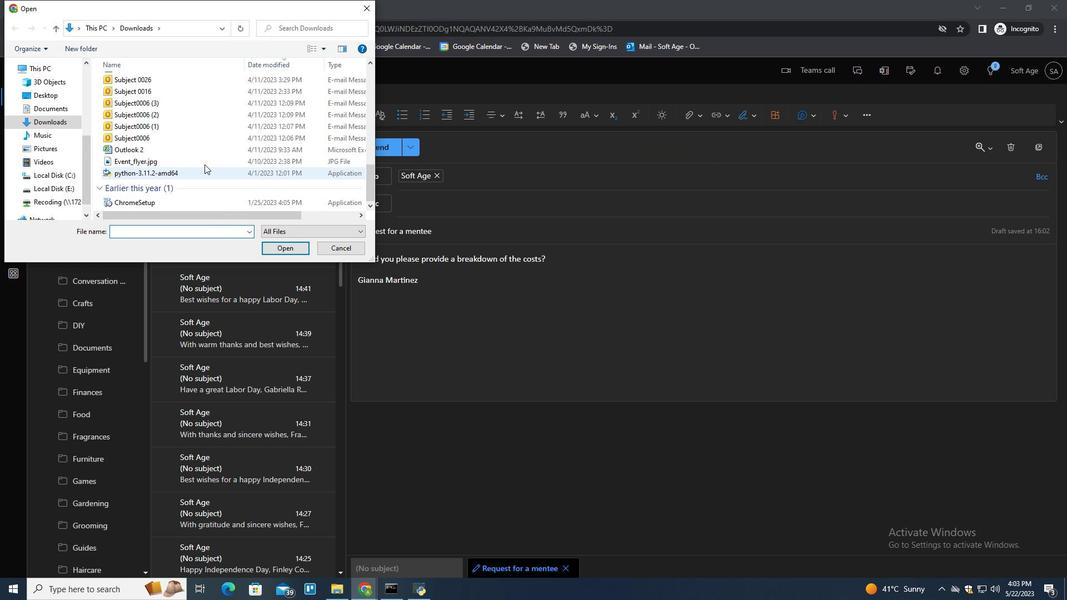 
Action: Mouse pressed left at (202, 162)
Screenshot: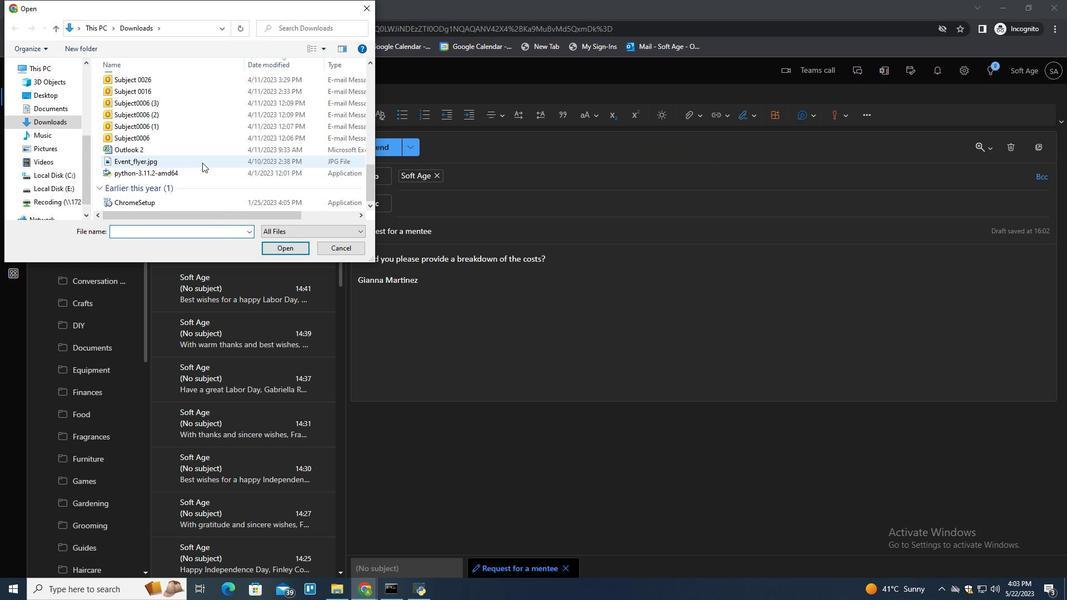 
Action: Key pressed <Key.f2><Key.shift>Ln<Key.backspace>andscape<Key.shift>_photo.jpg
Screenshot: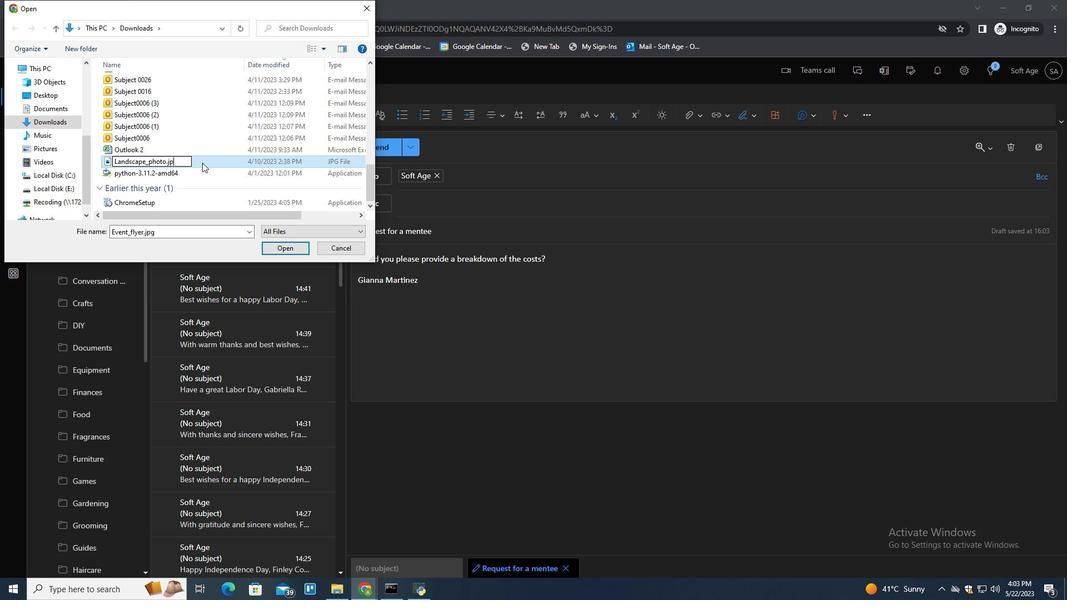
Action: Mouse pressed left at (202, 162)
Screenshot: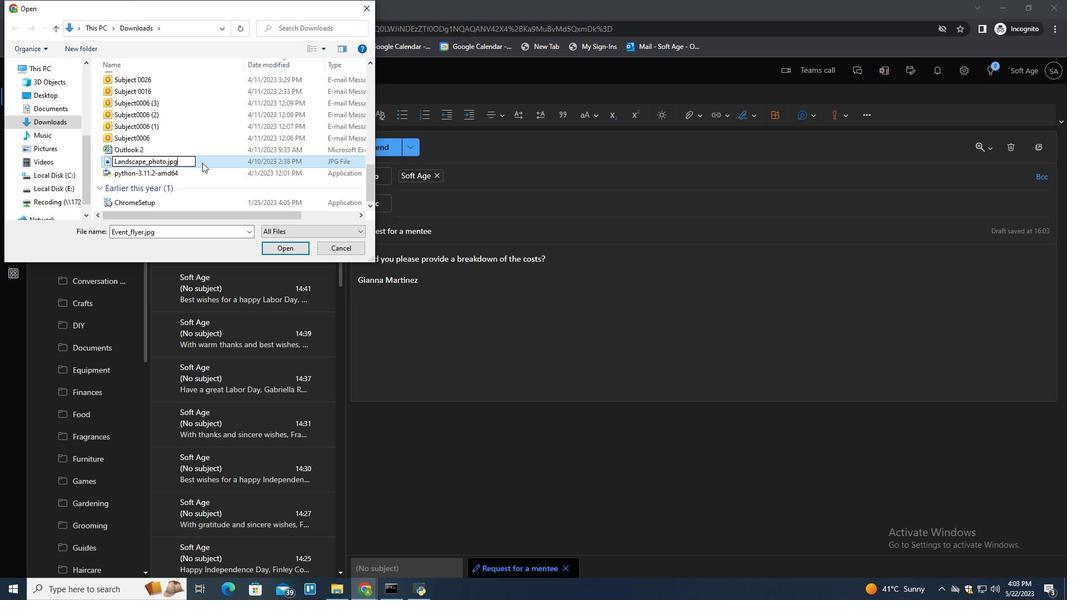 
Action: Mouse moved to (274, 248)
Screenshot: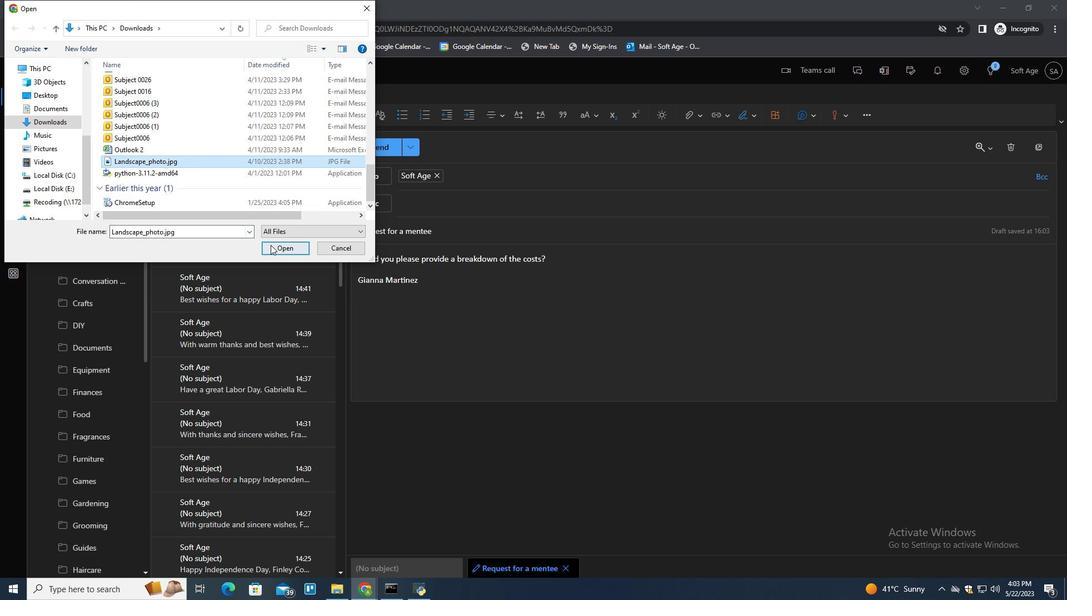 
Action: Mouse pressed left at (274, 248)
Screenshot: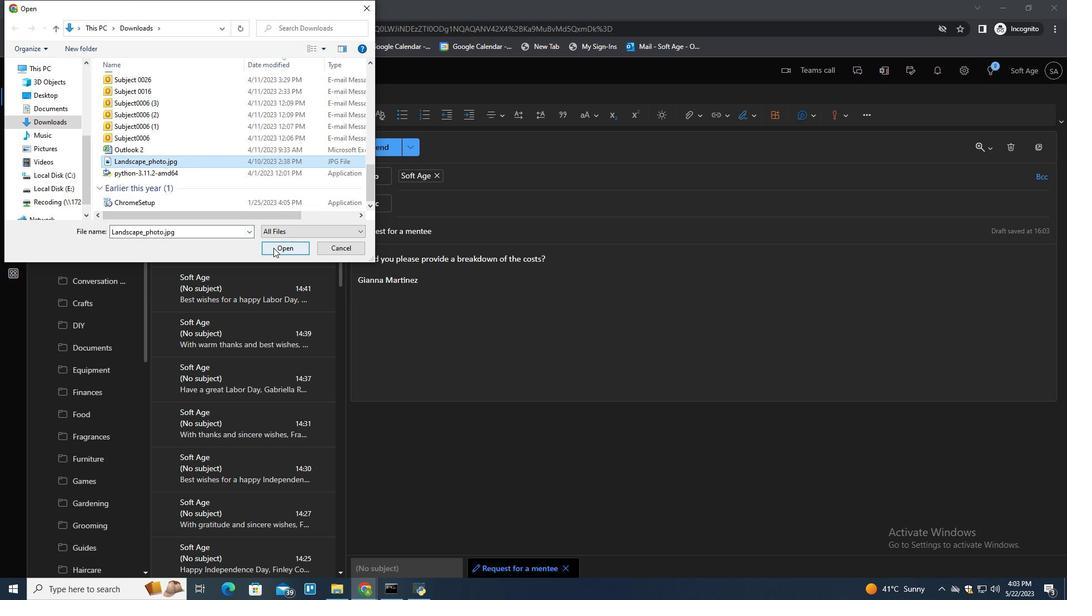 
Action: Mouse moved to (504, 354)
Screenshot: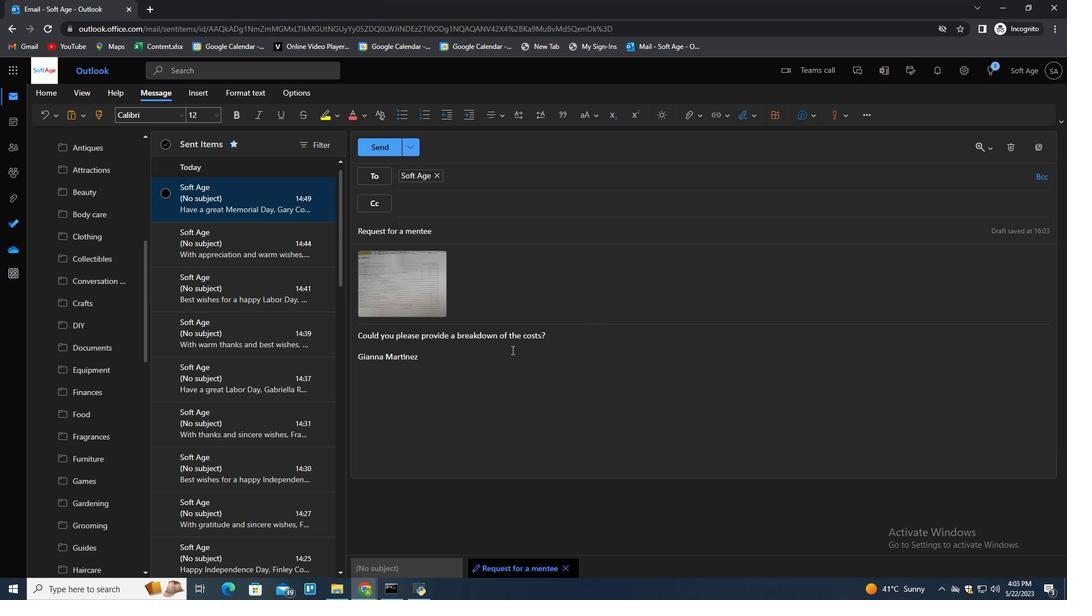 
Action: Mouse pressed left at (504, 354)
Screenshot: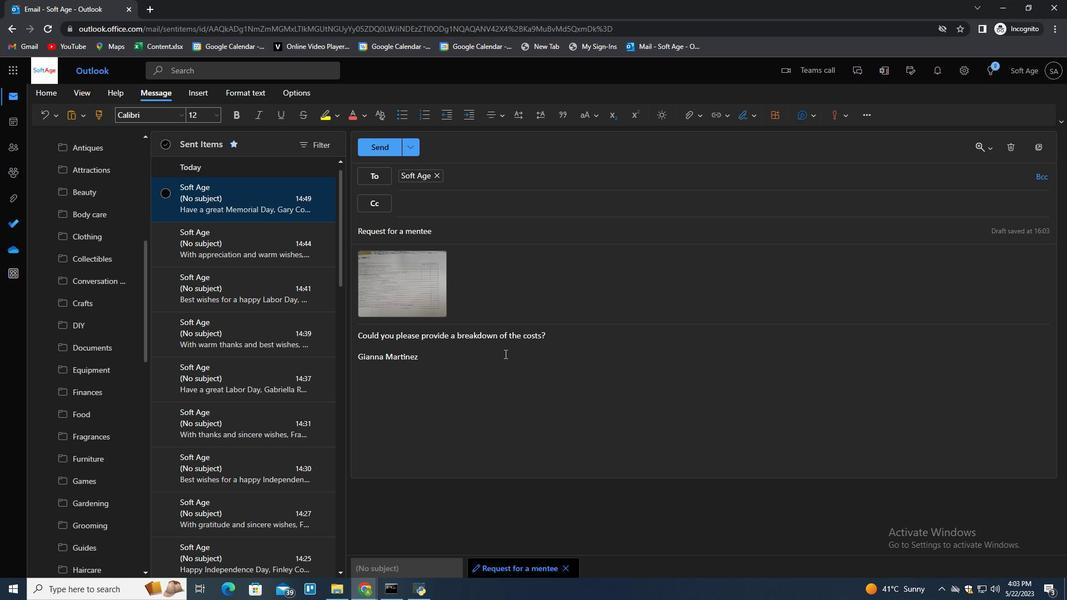 
Action: Key pressed <Key.enter>
Screenshot: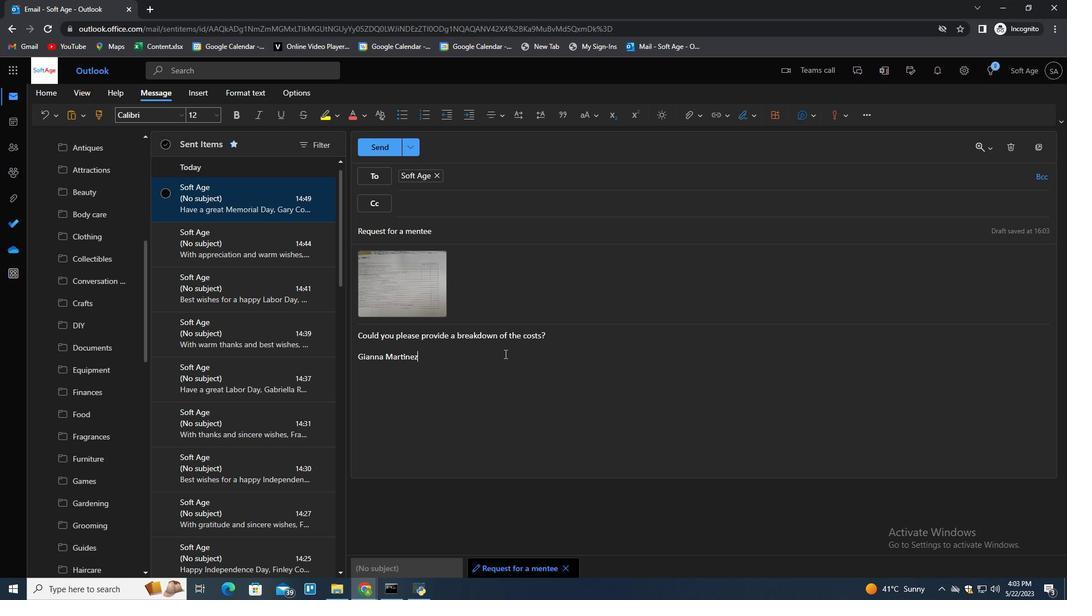 
Action: Mouse moved to (104, 354)
Screenshot: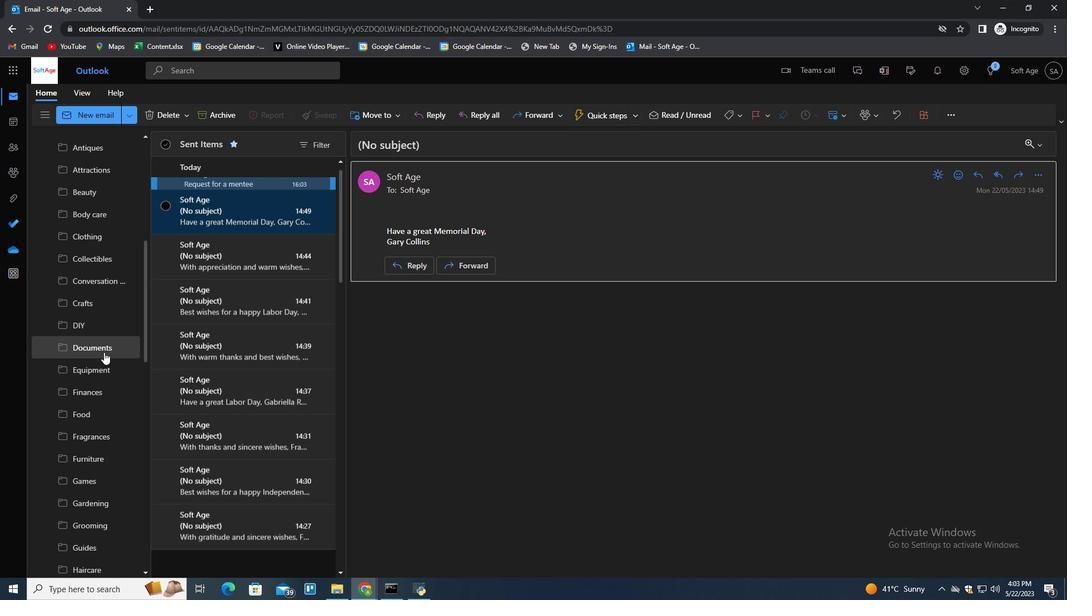 
Action: Mouse scrolled (104, 353) with delta (0, 0)
Screenshot: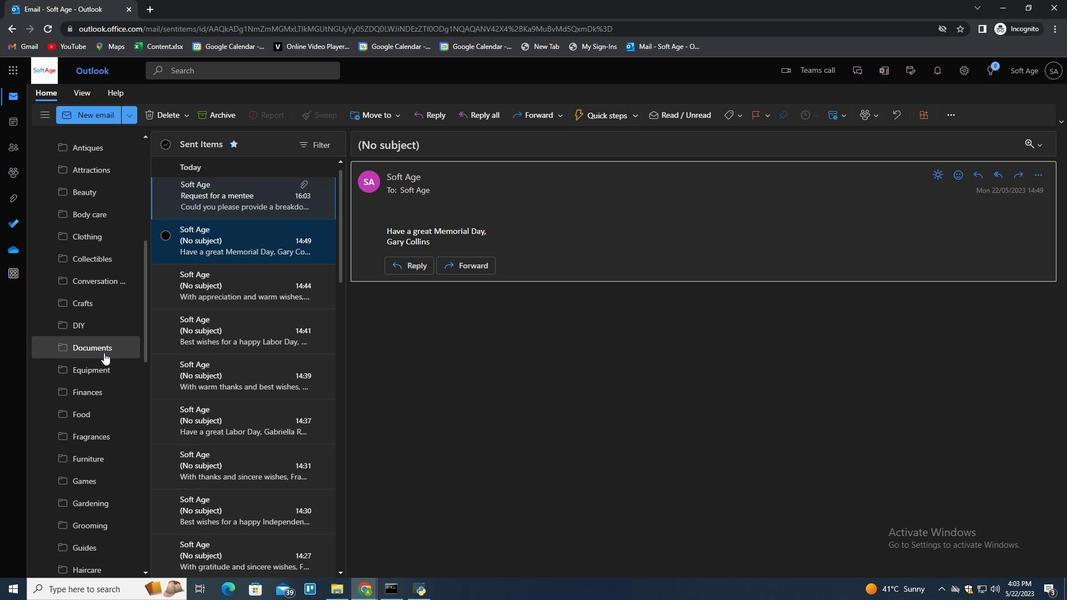 
Action: Mouse scrolled (104, 353) with delta (0, 0)
Screenshot: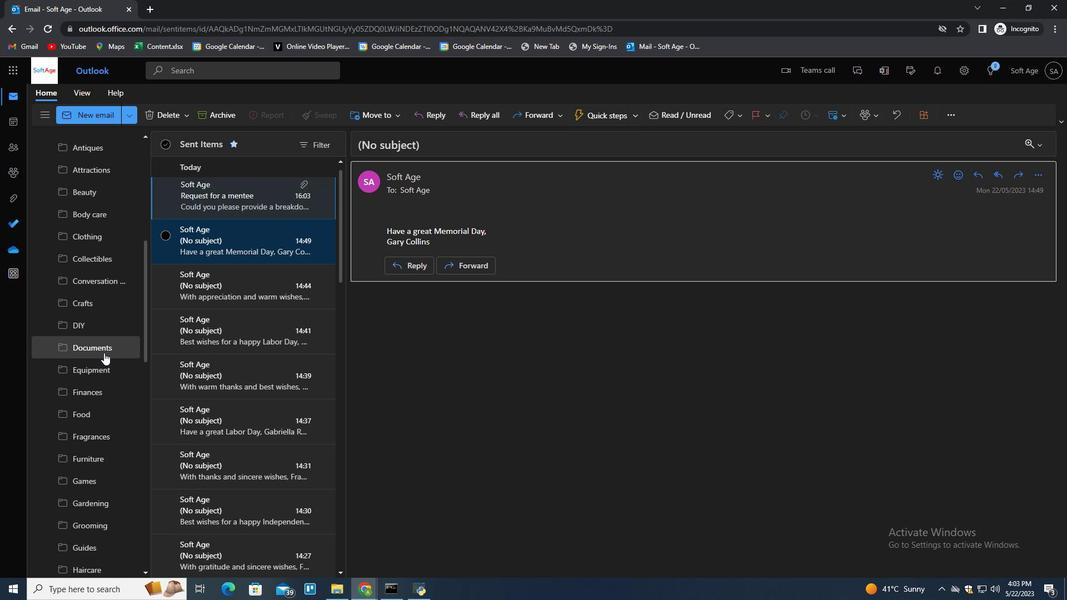 
Action: Mouse scrolled (104, 353) with delta (0, 0)
Screenshot: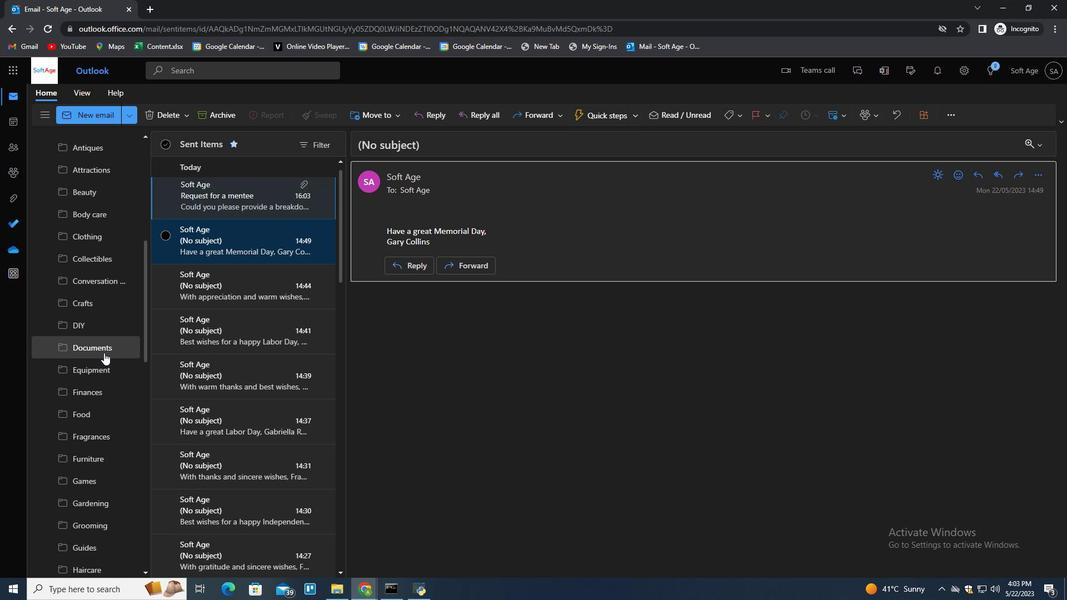 
Action: Mouse scrolled (104, 353) with delta (0, 0)
Screenshot: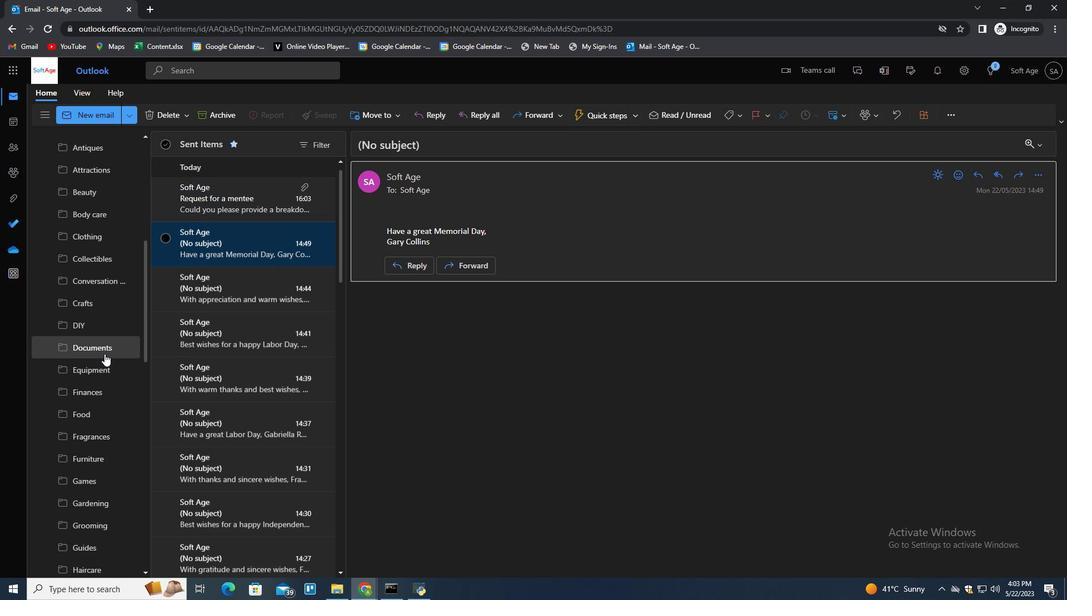 
Action: Mouse scrolled (104, 353) with delta (0, 0)
Screenshot: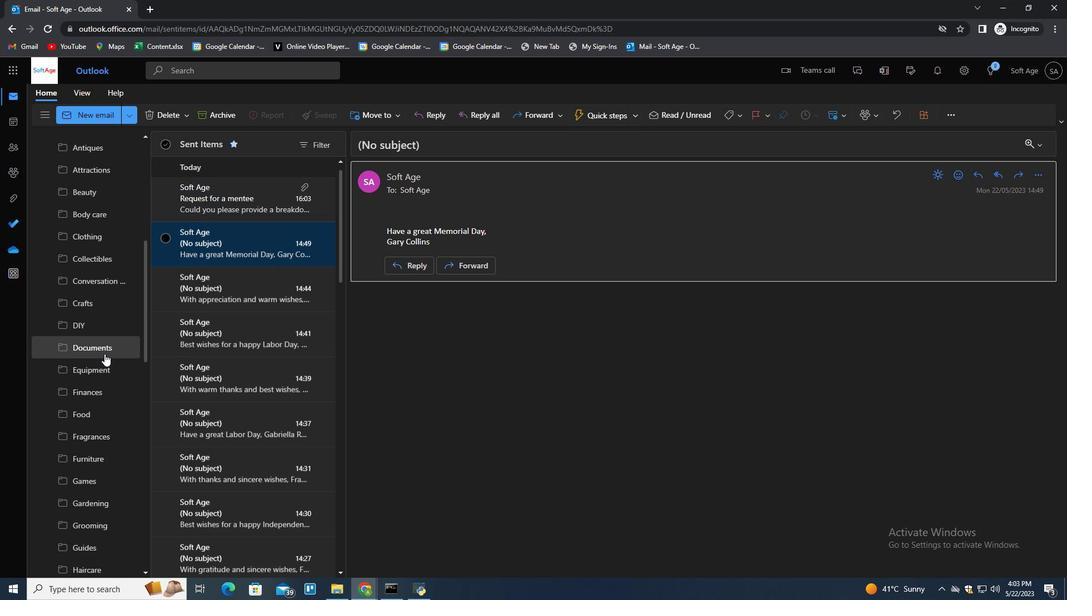 
Action: Mouse scrolled (104, 353) with delta (0, 0)
Screenshot: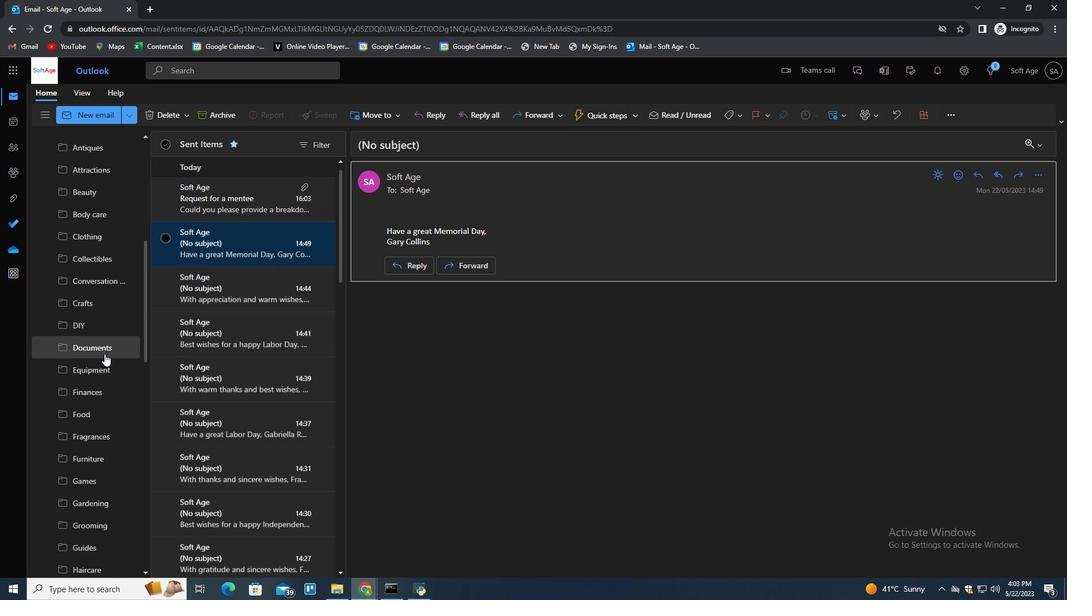 
Action: Mouse scrolled (104, 353) with delta (0, 0)
Screenshot: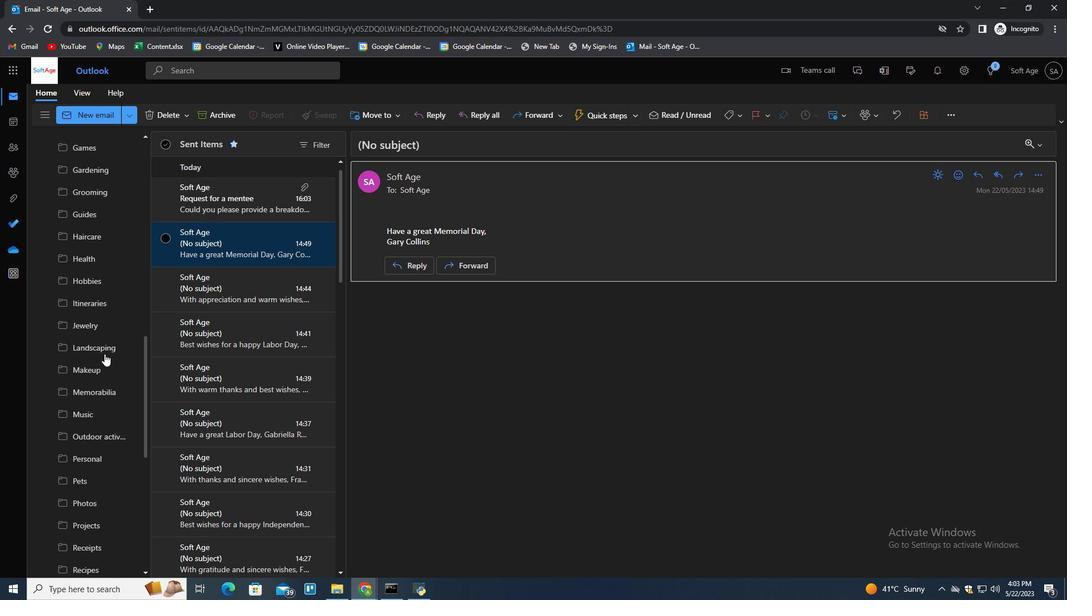 
Action: Mouse scrolled (104, 353) with delta (0, 0)
Screenshot: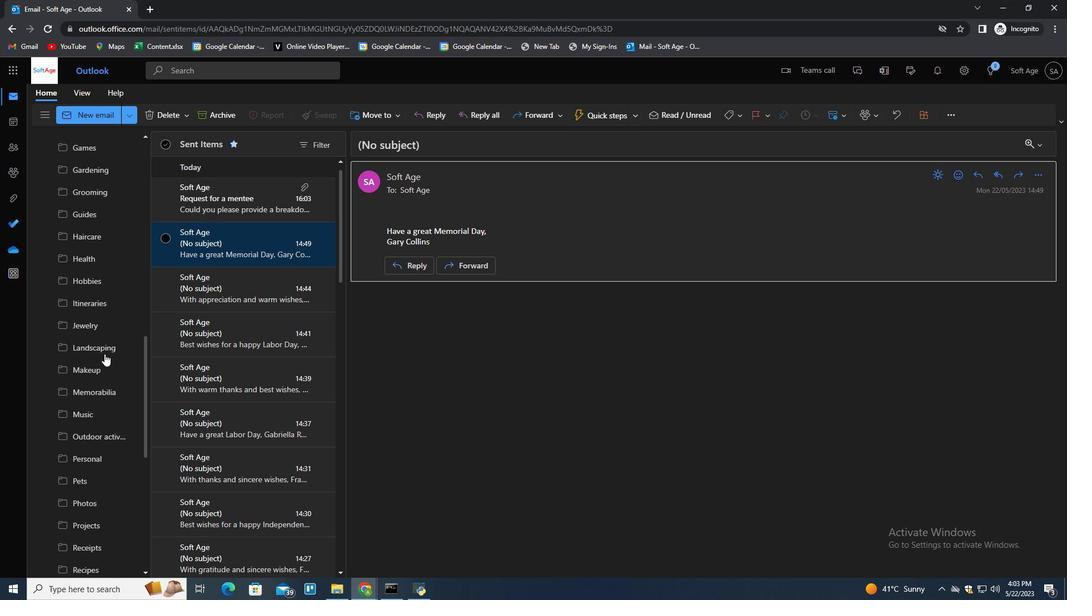 
Action: Mouse scrolled (104, 353) with delta (0, 0)
Screenshot: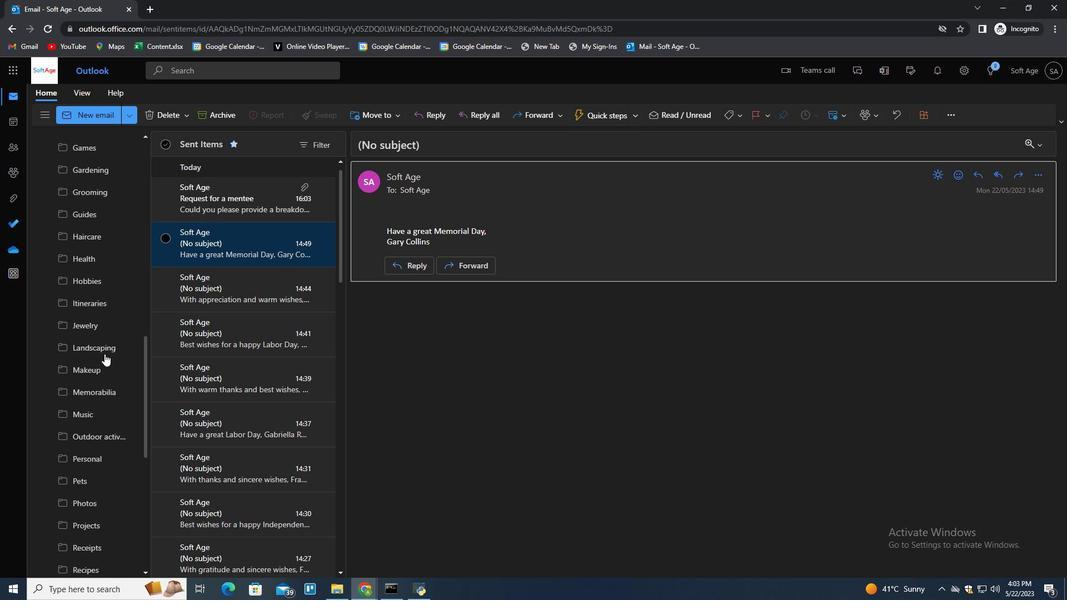 
Action: Mouse scrolled (104, 353) with delta (0, 0)
Screenshot: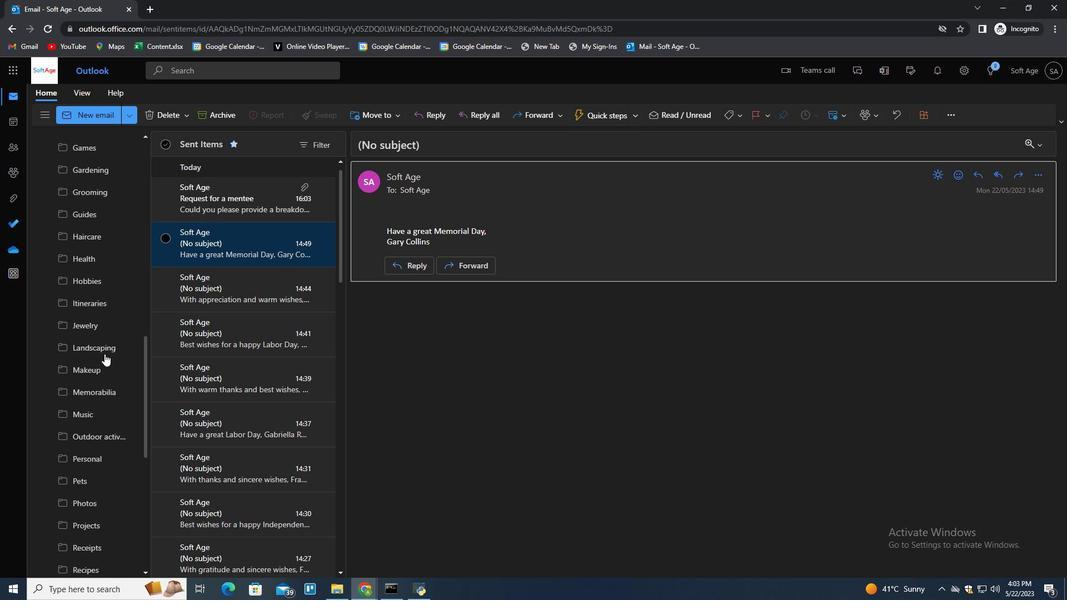 
Action: Mouse scrolled (104, 353) with delta (0, 0)
Screenshot: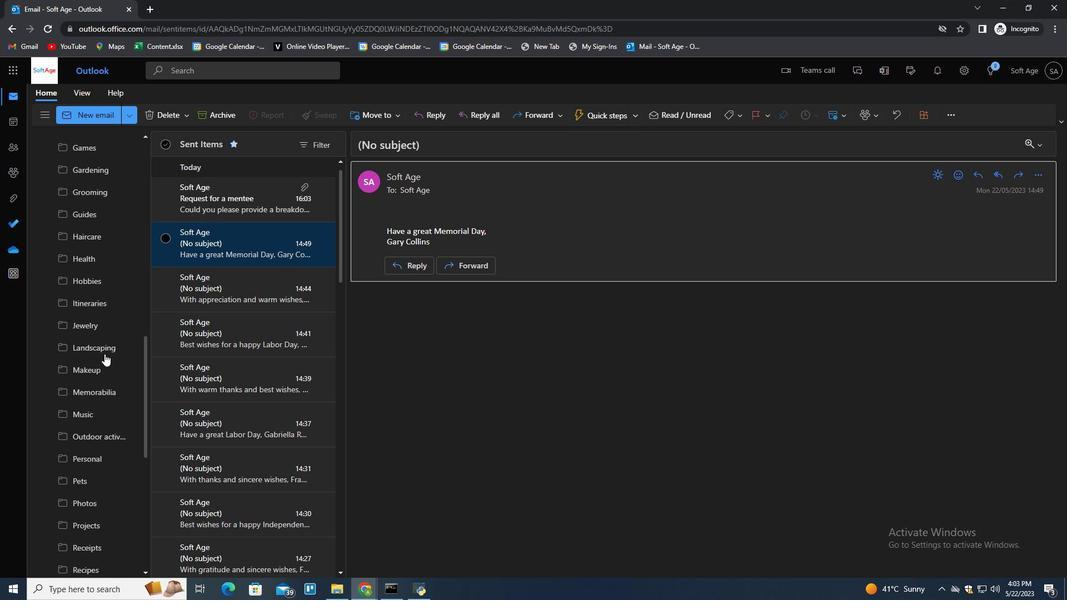 
Action: Mouse scrolled (104, 353) with delta (0, 0)
Screenshot: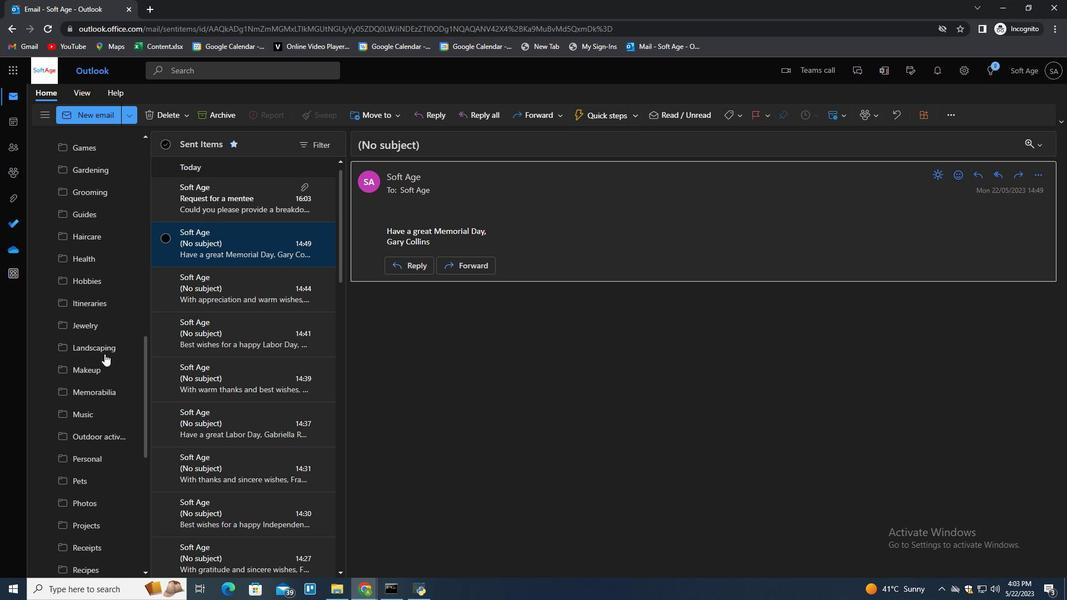 
Action: Mouse scrolled (104, 353) with delta (0, 0)
Screenshot: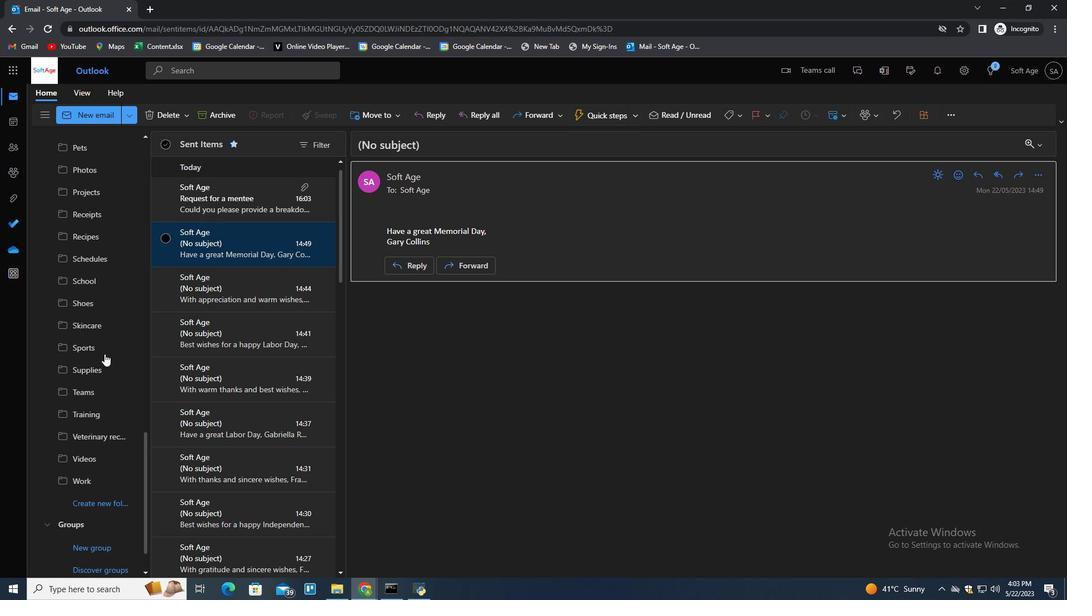 
Action: Mouse scrolled (104, 353) with delta (0, 0)
Screenshot: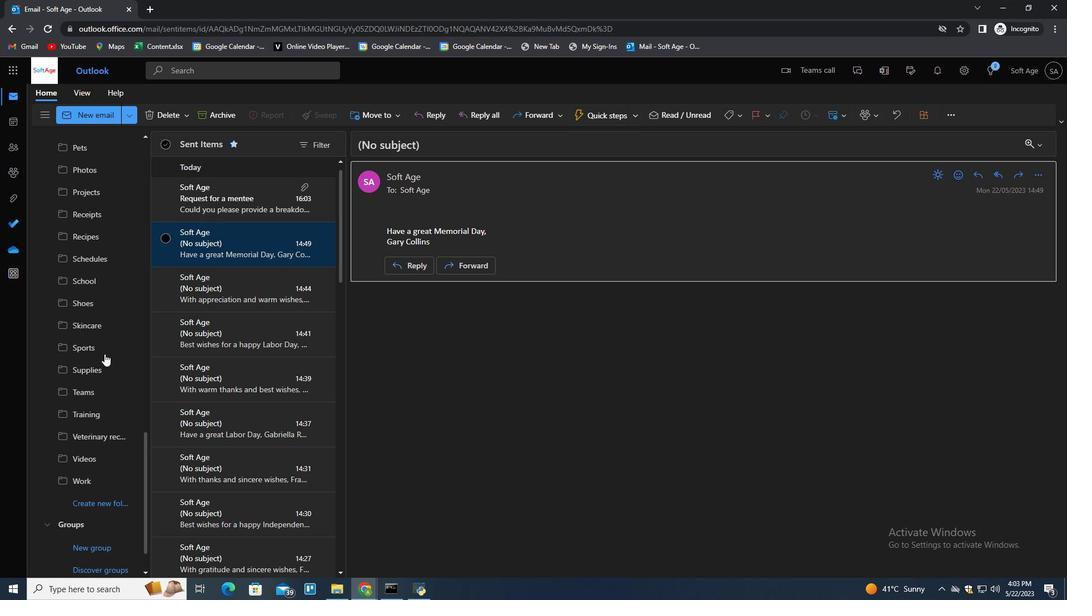 
Action: Mouse scrolled (104, 353) with delta (0, 0)
Screenshot: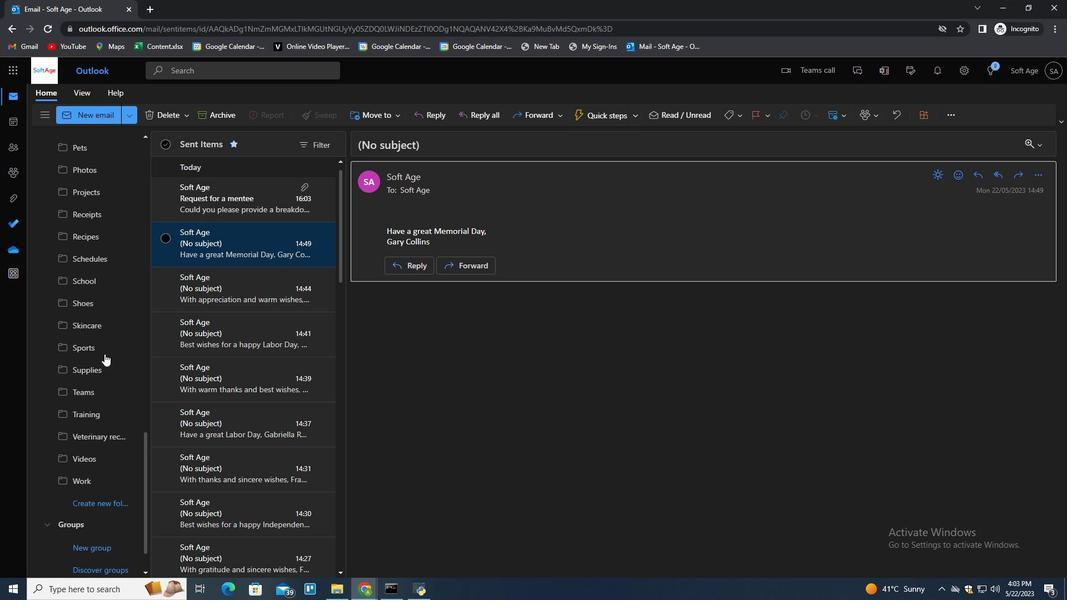 
Action: Mouse scrolled (104, 353) with delta (0, 0)
Screenshot: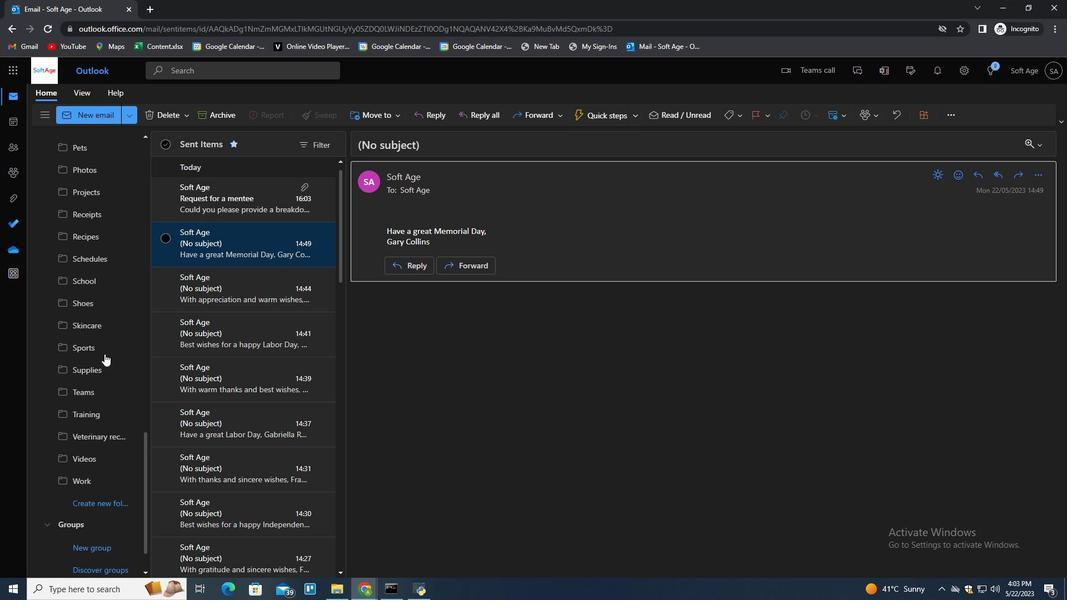 
Action: Mouse scrolled (104, 353) with delta (0, 0)
Screenshot: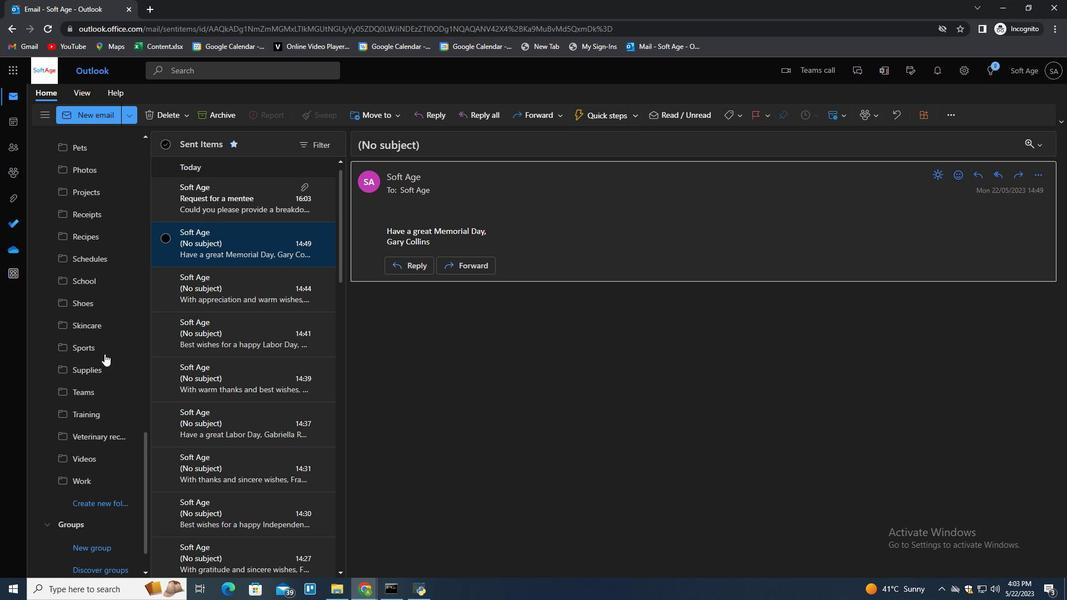 
Action: Mouse moved to (105, 462)
Screenshot: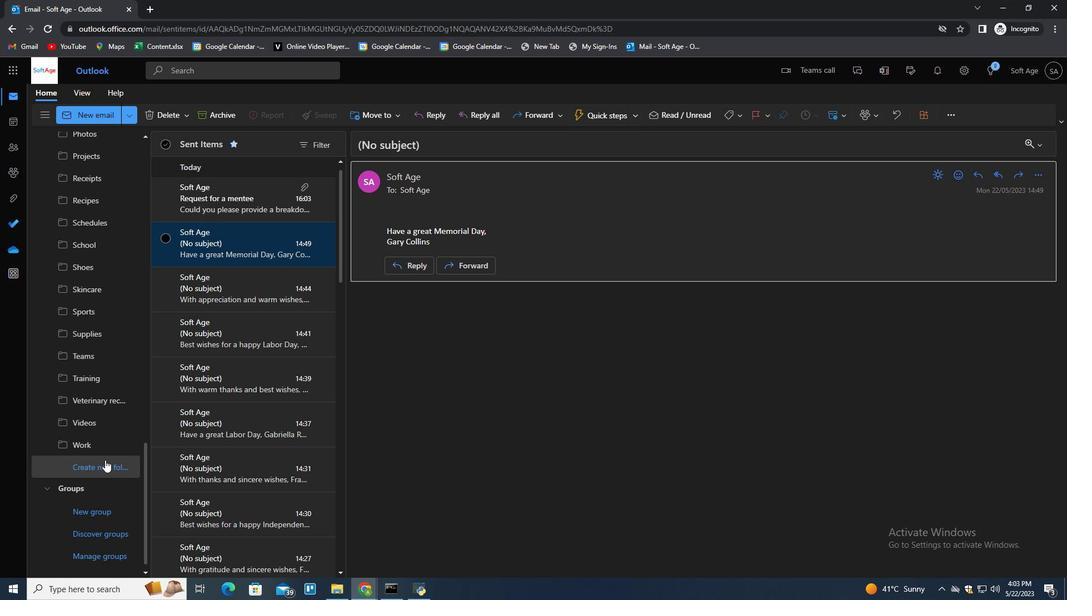 
Action: Mouse pressed left at (105, 462)
Screenshot: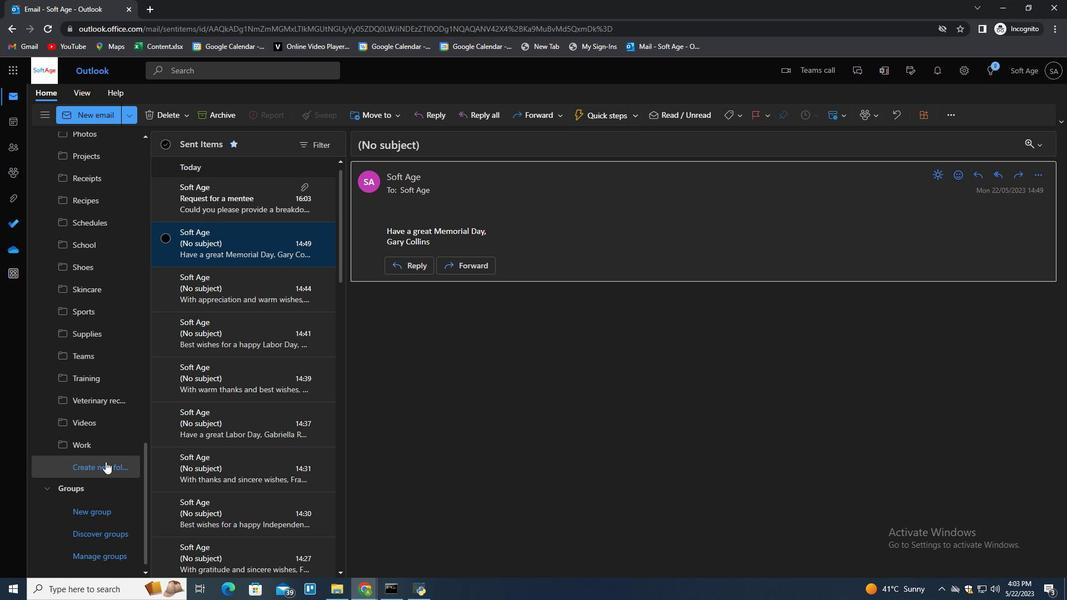 
Action: Key pressed <Key.shift>Wellness<Key.enter>
Screenshot: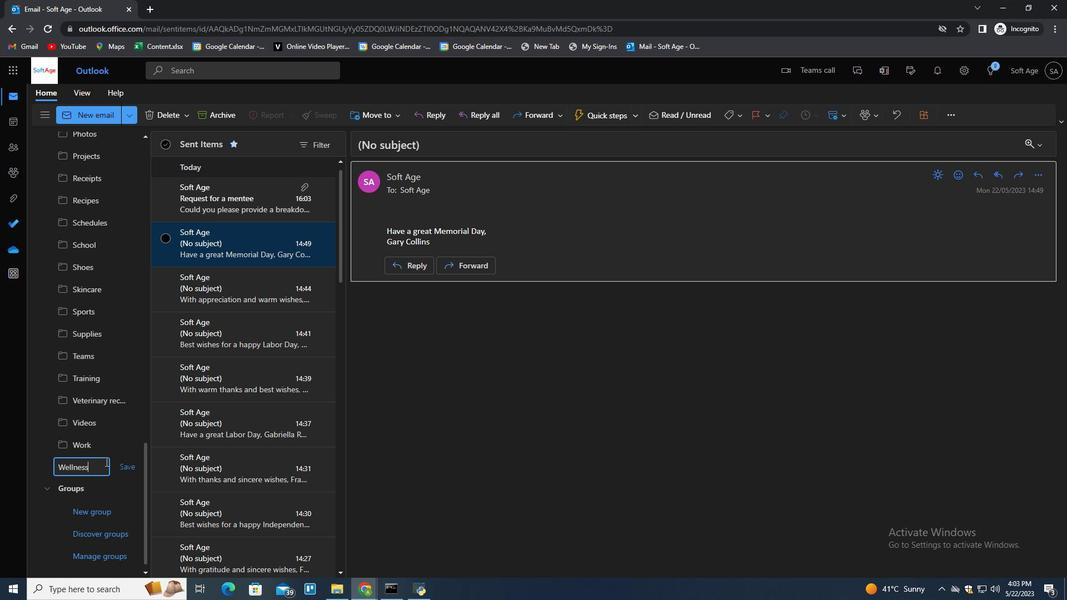 
